 Task: Search one way flight ticket for 3 adults, 3 children in premium economy from Cedar Rapids: Eastern Iowa Airport to Gillette: Gillette Campbell County Airport on 5-1-2023. Choice of flights is Sun country airlines. Number of bags: 9 checked bags. Price is upto 89000. Outbound departure time preference is 22:15.
Action: Mouse moved to (248, 249)
Screenshot: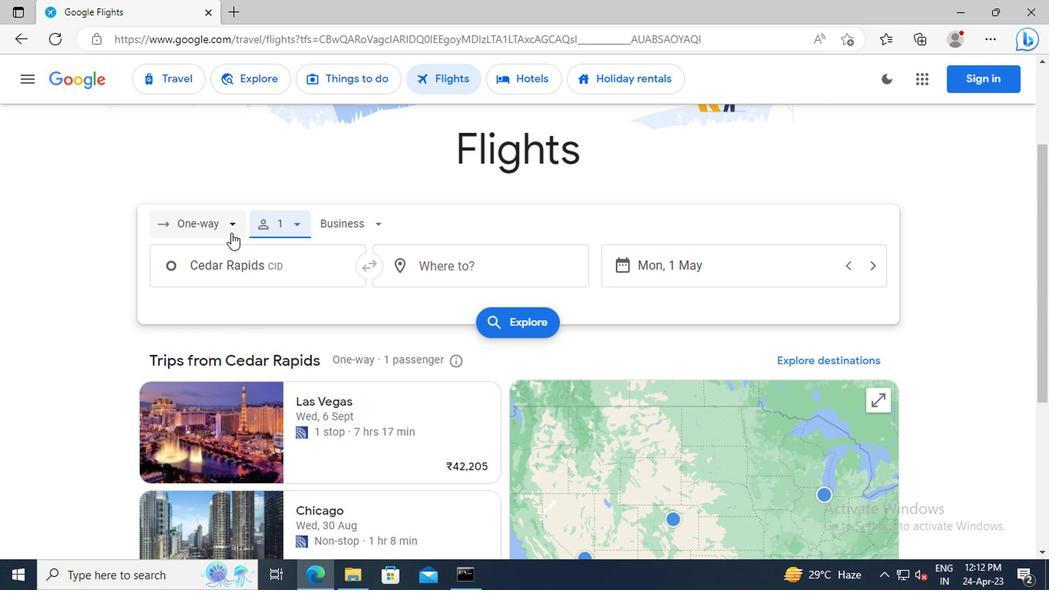 
Action: Mouse pressed left at (248, 249)
Screenshot: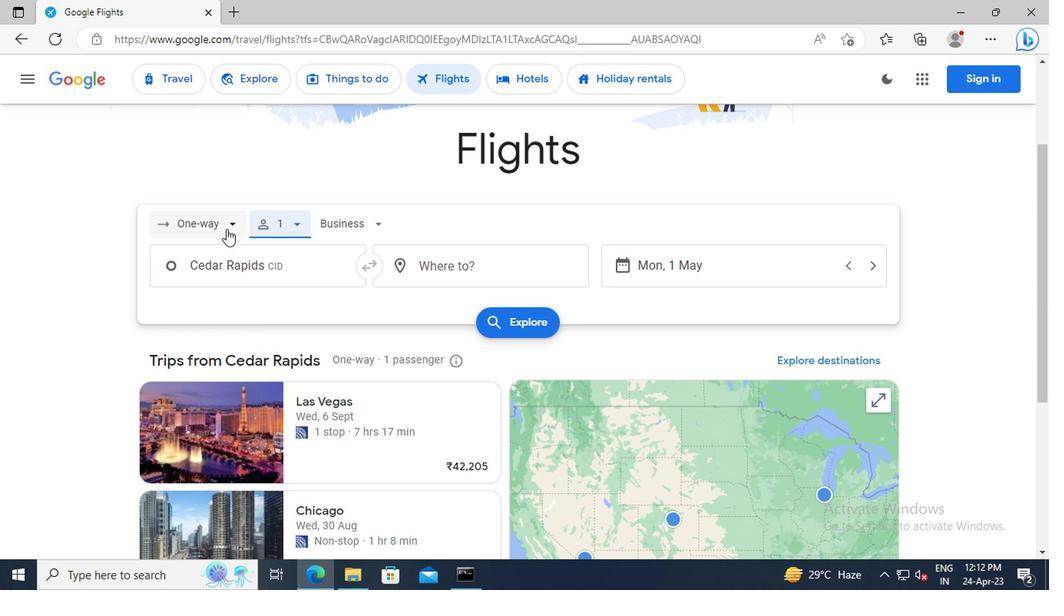 
Action: Mouse moved to (247, 296)
Screenshot: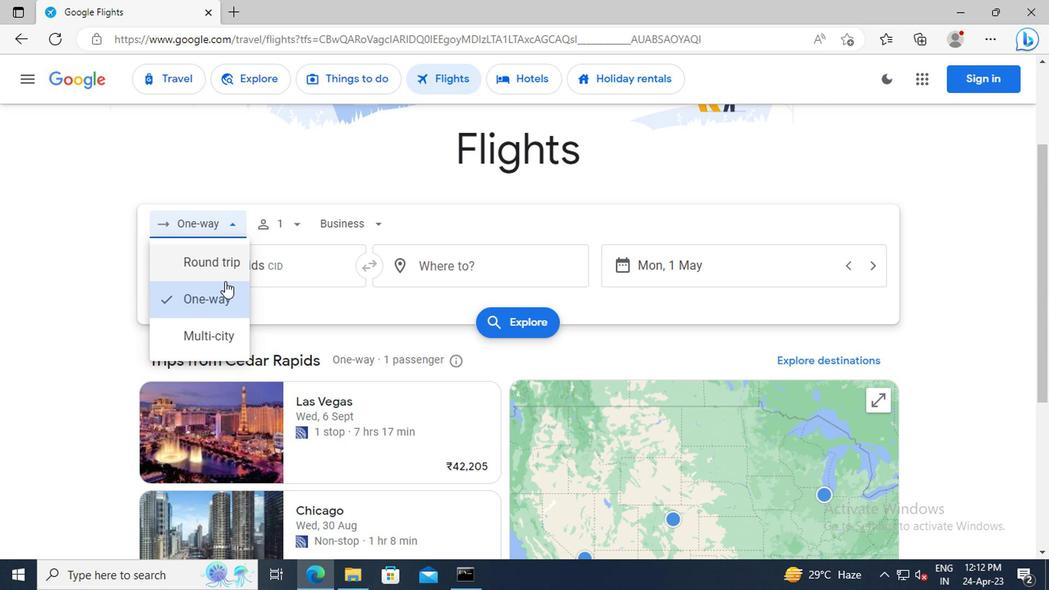 
Action: Mouse pressed left at (247, 296)
Screenshot: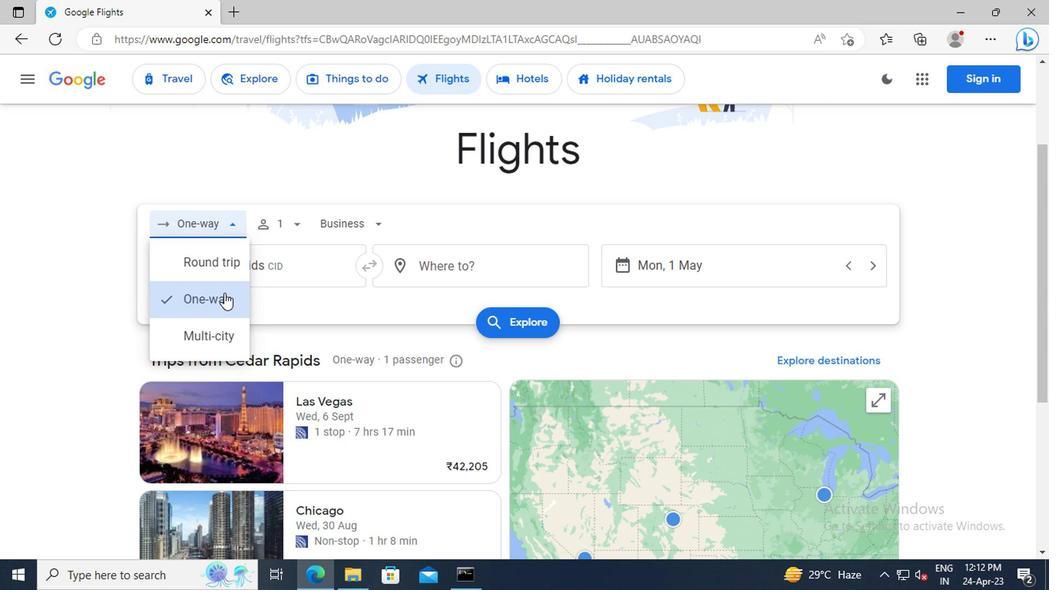 
Action: Mouse moved to (300, 249)
Screenshot: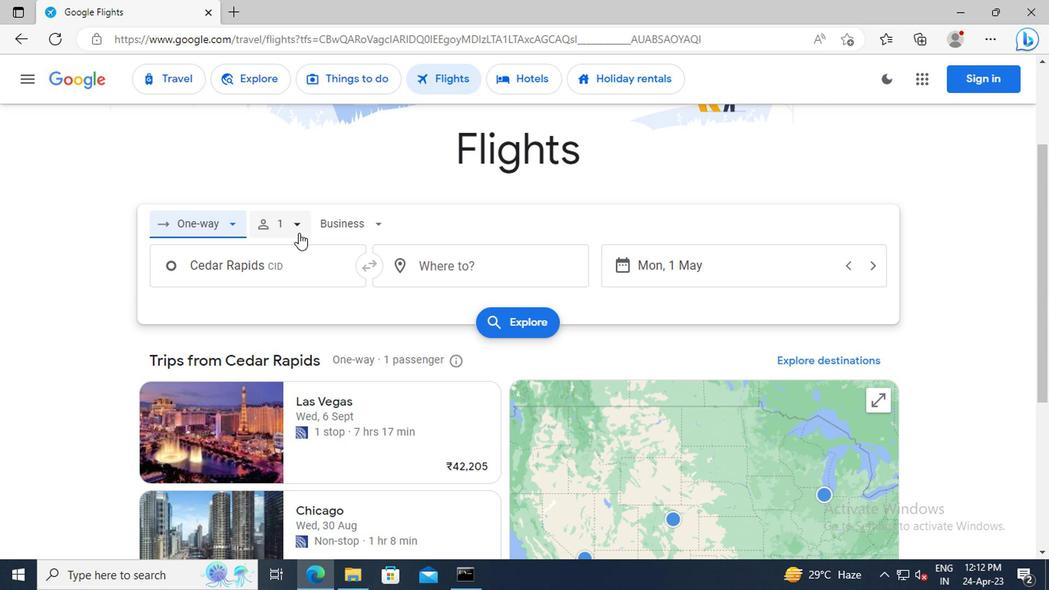 
Action: Mouse pressed left at (300, 249)
Screenshot: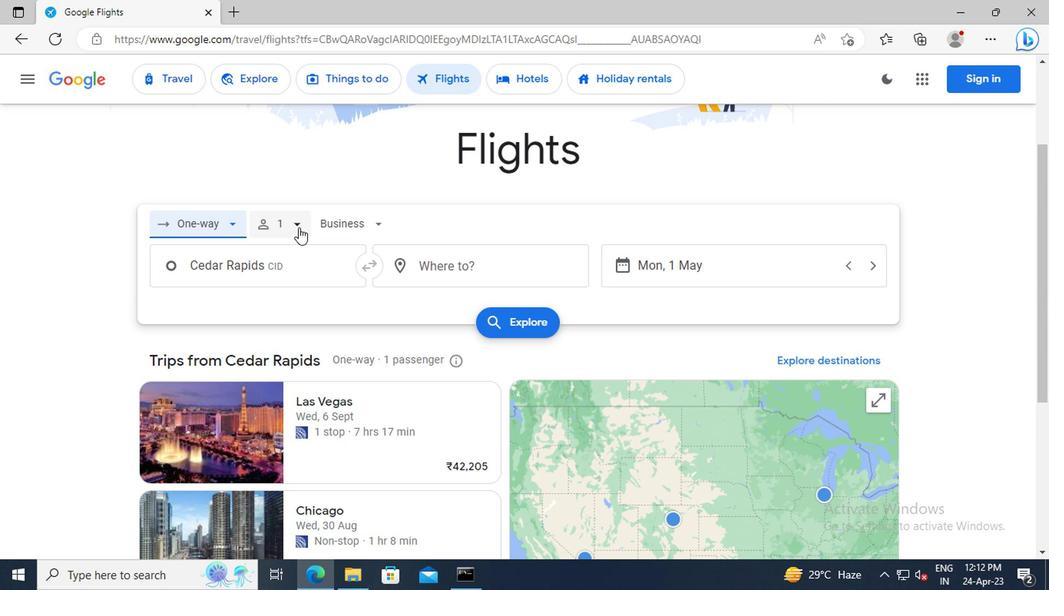 
Action: Mouse moved to (378, 272)
Screenshot: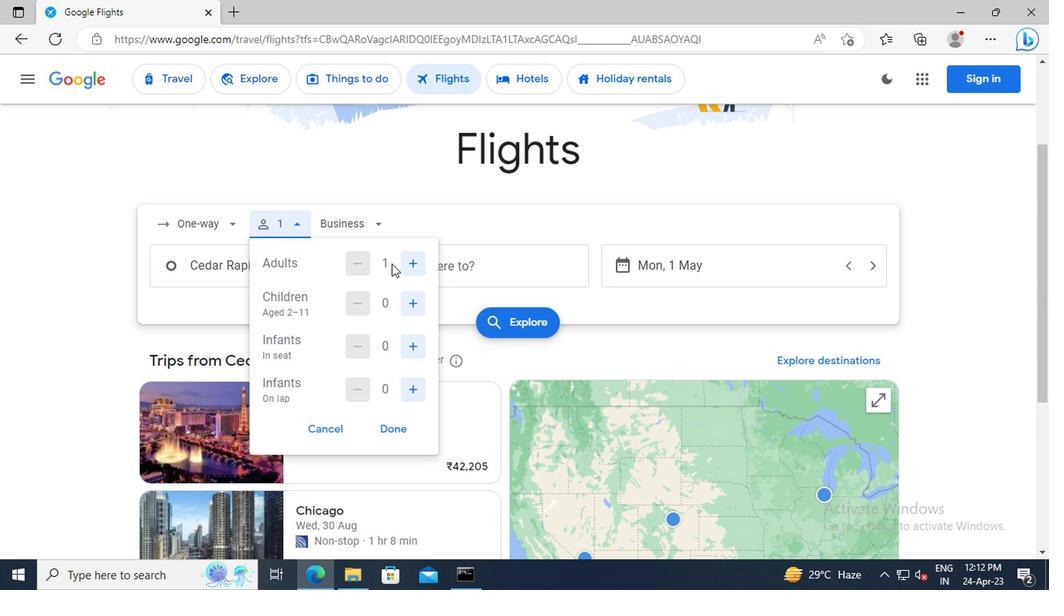 
Action: Mouse pressed left at (378, 272)
Screenshot: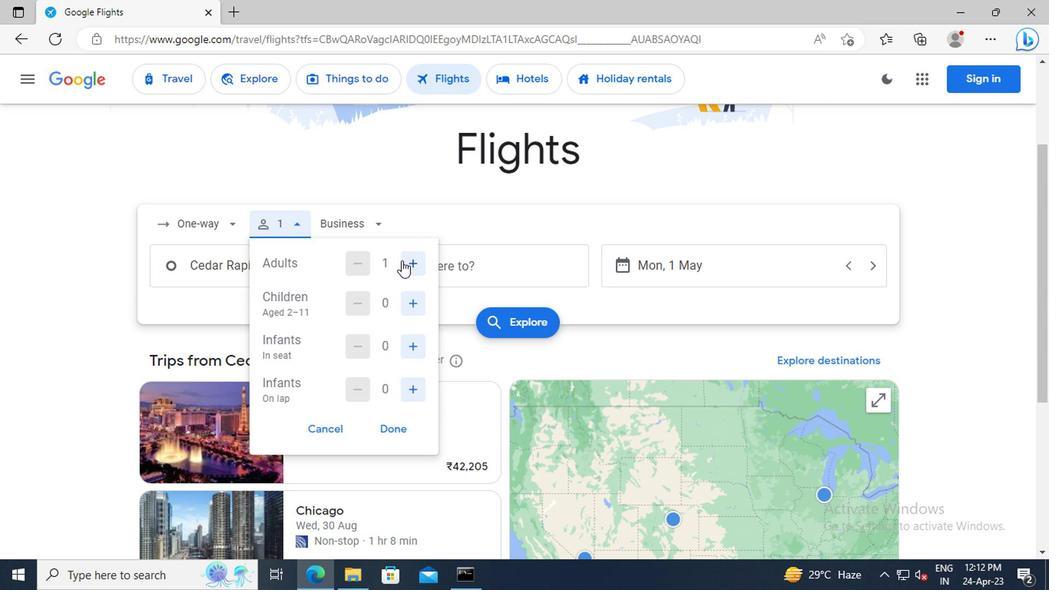 
Action: Mouse moved to (379, 272)
Screenshot: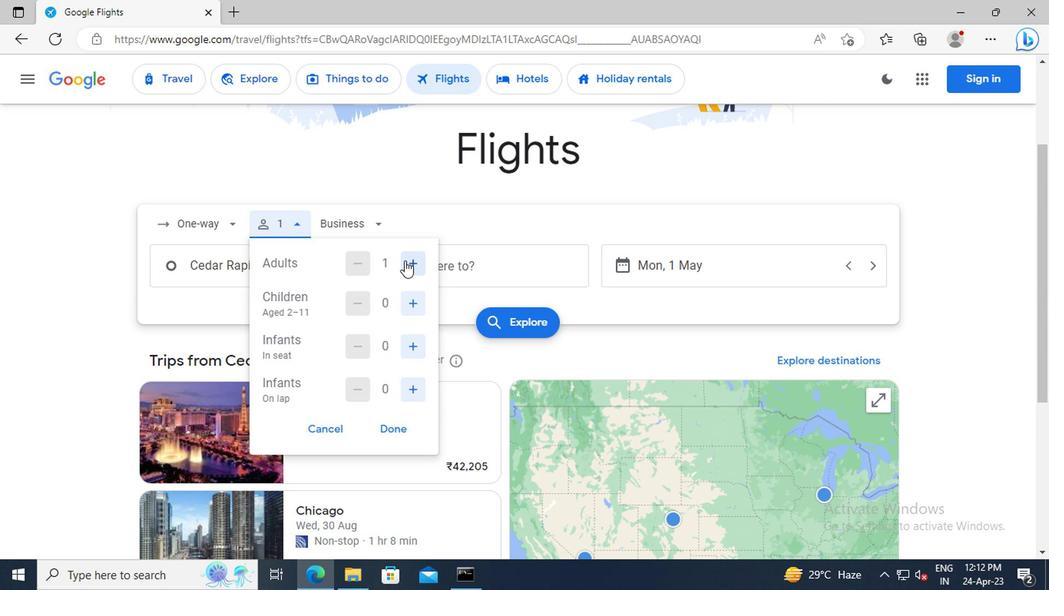 
Action: Mouse pressed left at (379, 272)
Screenshot: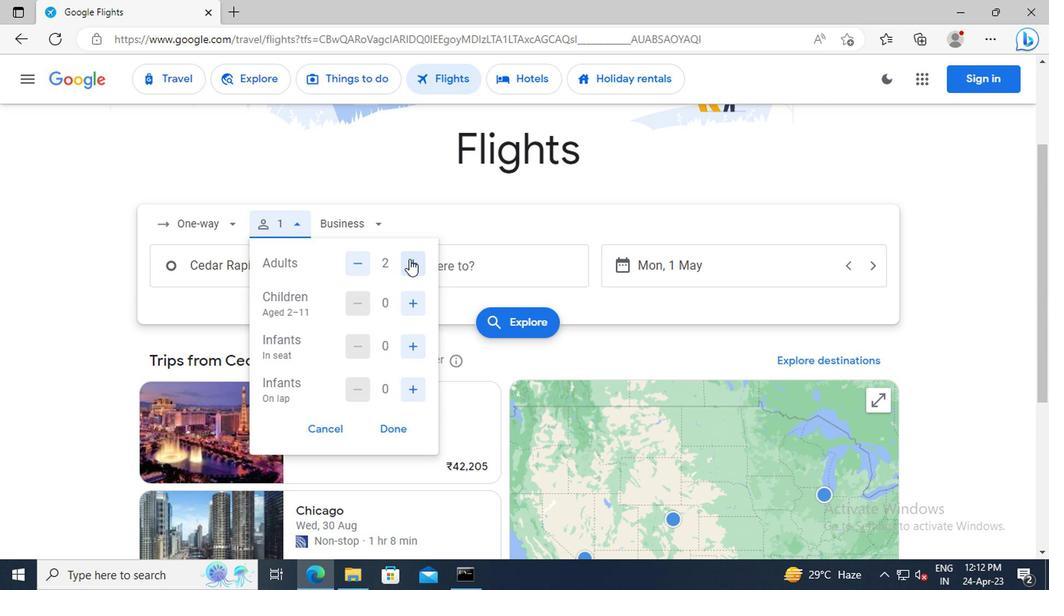 
Action: Mouse moved to (381, 302)
Screenshot: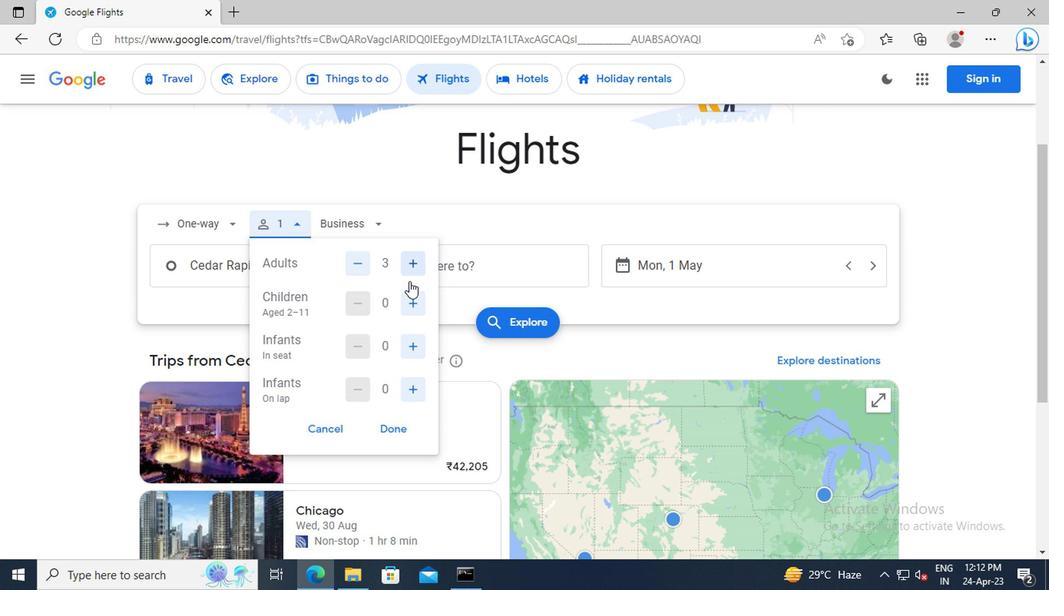 
Action: Mouse pressed left at (381, 302)
Screenshot: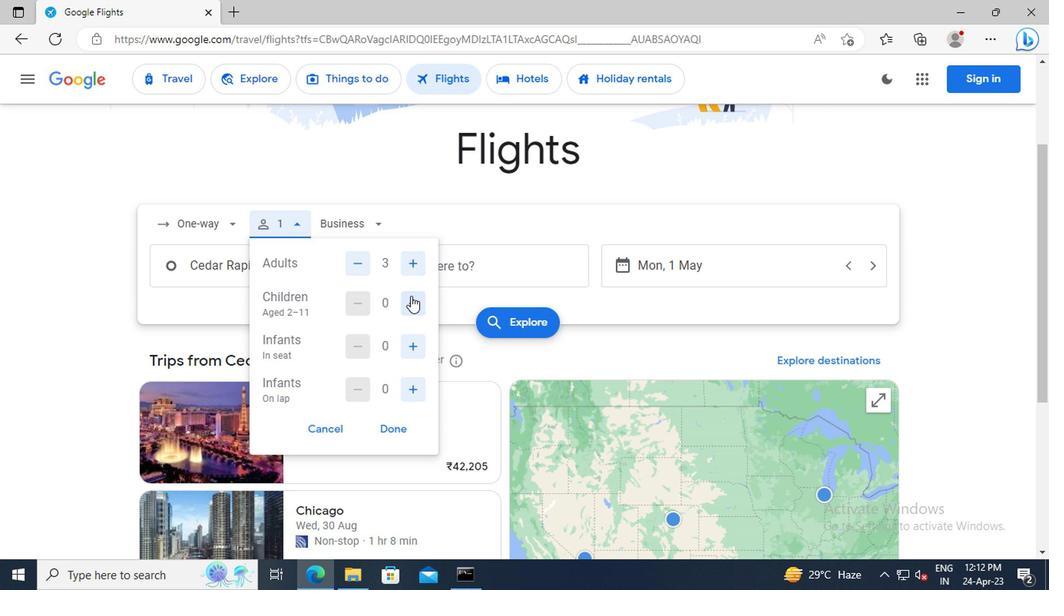 
Action: Mouse pressed left at (381, 302)
Screenshot: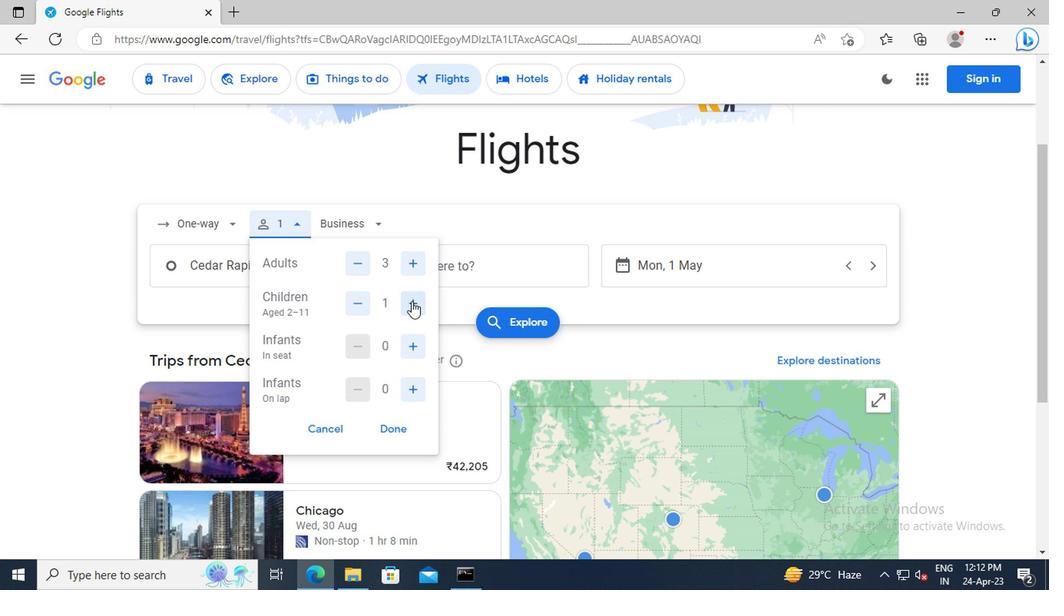 
Action: Mouse pressed left at (381, 302)
Screenshot: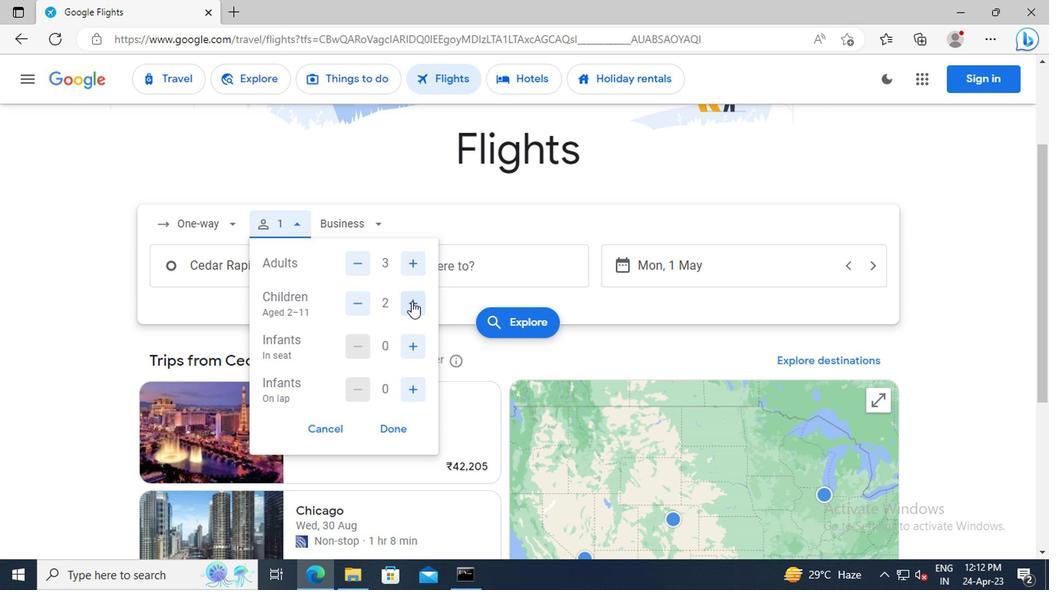 
Action: Mouse moved to (370, 394)
Screenshot: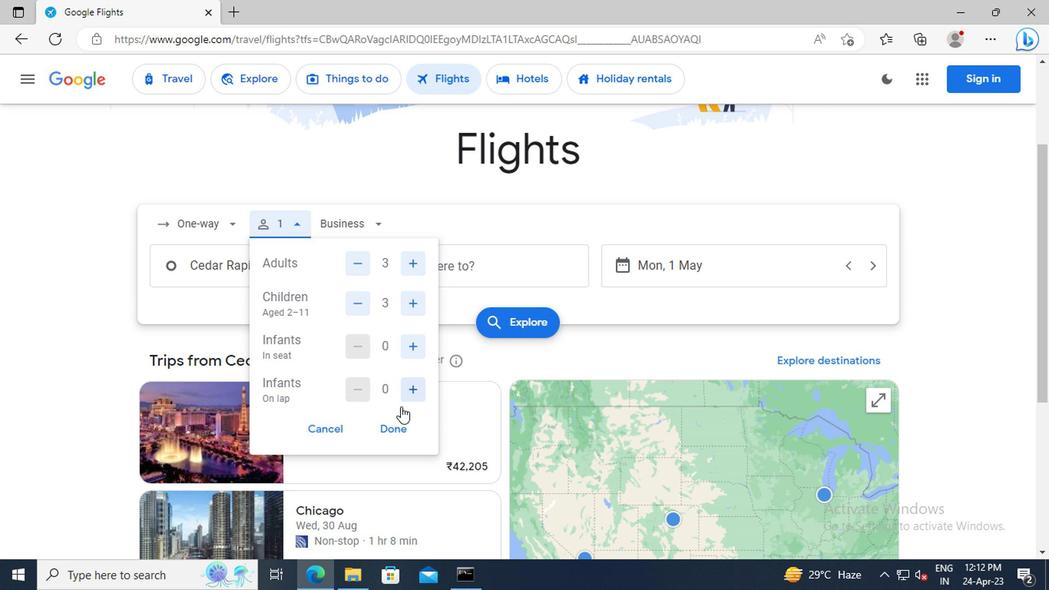 
Action: Mouse pressed left at (370, 394)
Screenshot: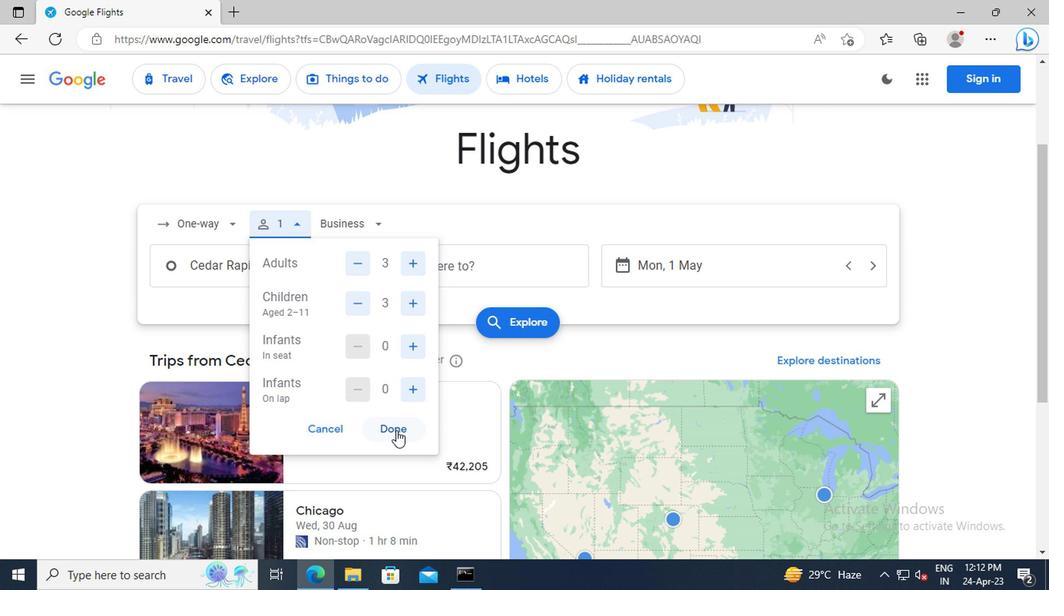 
Action: Mouse moved to (332, 248)
Screenshot: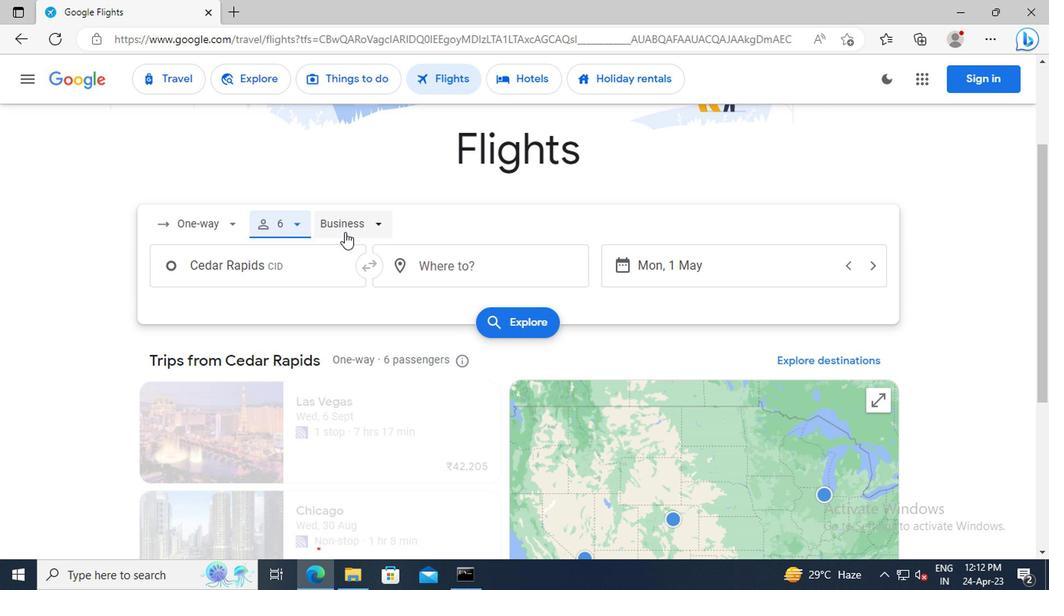 
Action: Mouse pressed left at (332, 248)
Screenshot: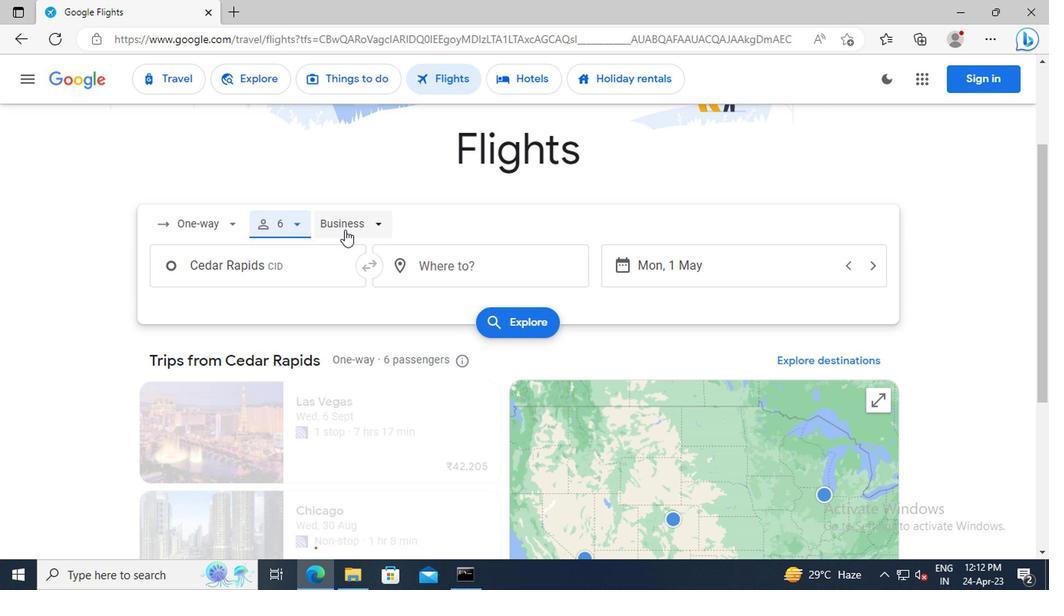 
Action: Mouse moved to (369, 304)
Screenshot: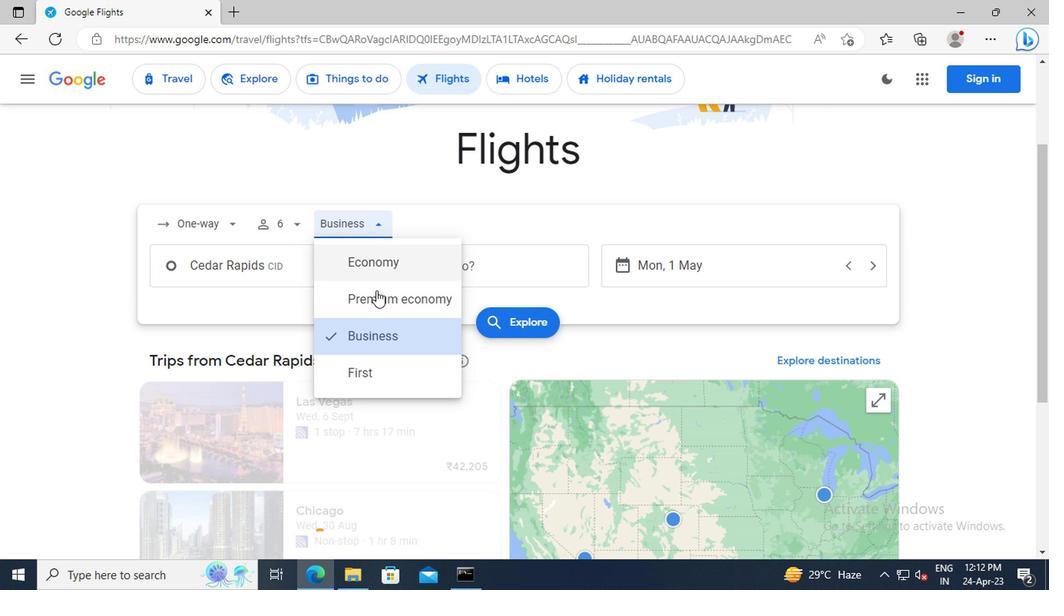 
Action: Mouse pressed left at (369, 304)
Screenshot: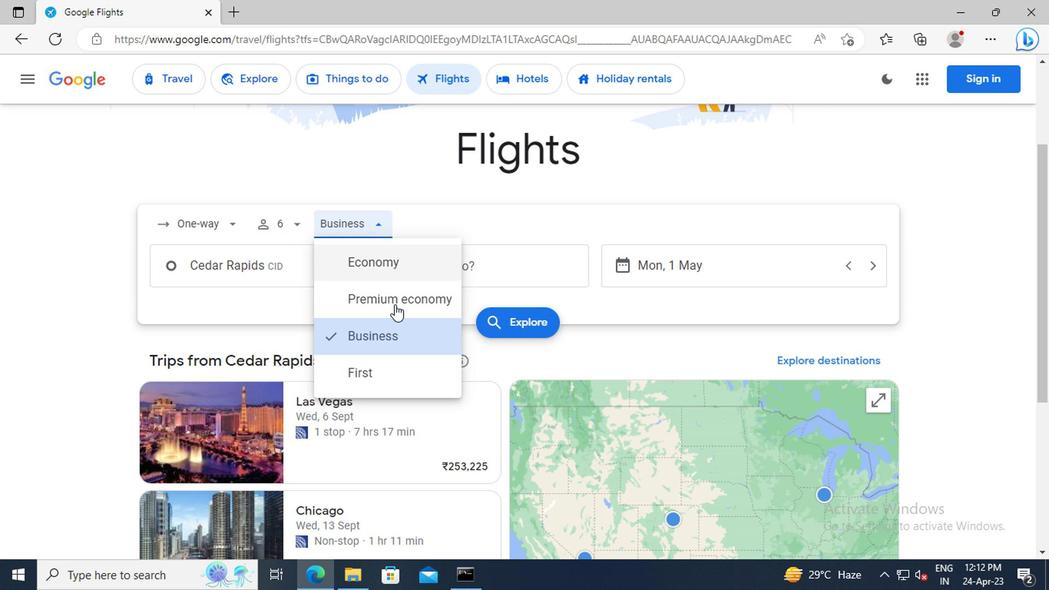 
Action: Mouse moved to (298, 278)
Screenshot: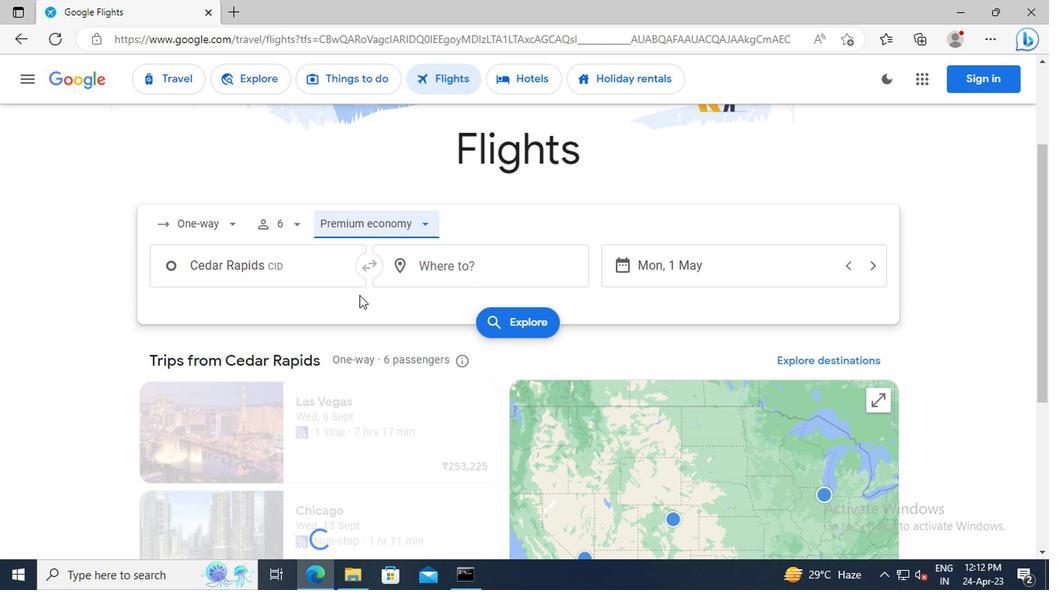 
Action: Mouse pressed left at (298, 278)
Screenshot: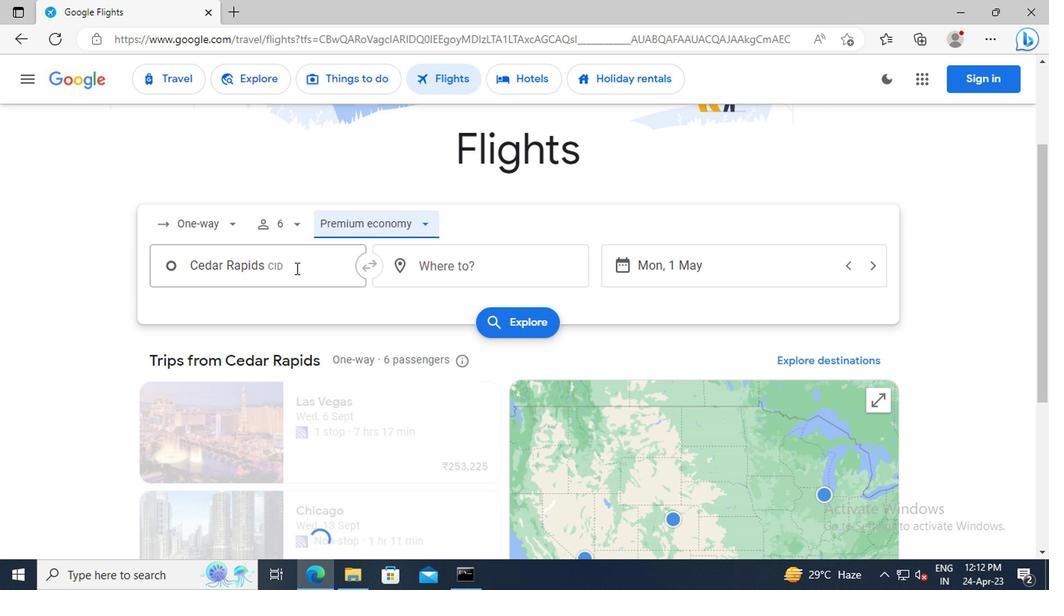 
Action: Key pressed <Key.shift>CEDAR<Key.space><Key.shift>RAPIDS
Screenshot: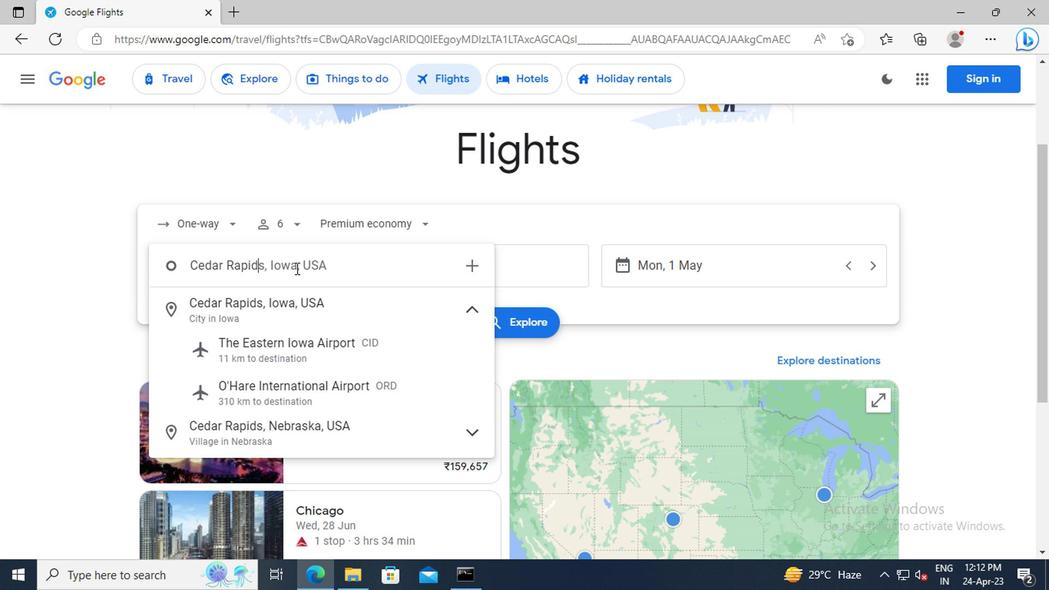 
Action: Mouse moved to (308, 331)
Screenshot: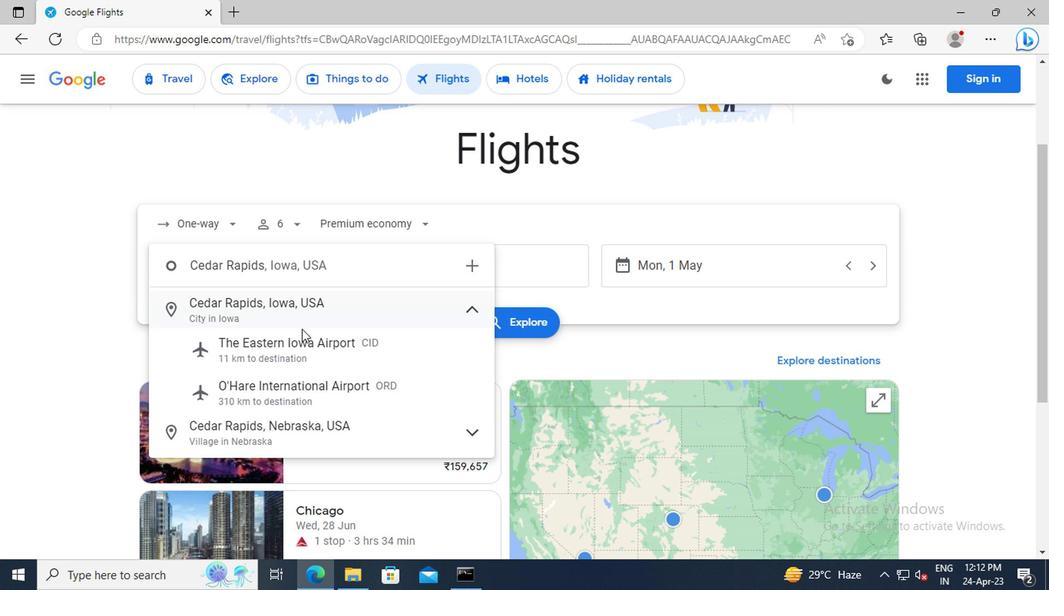 
Action: Mouse pressed left at (308, 331)
Screenshot: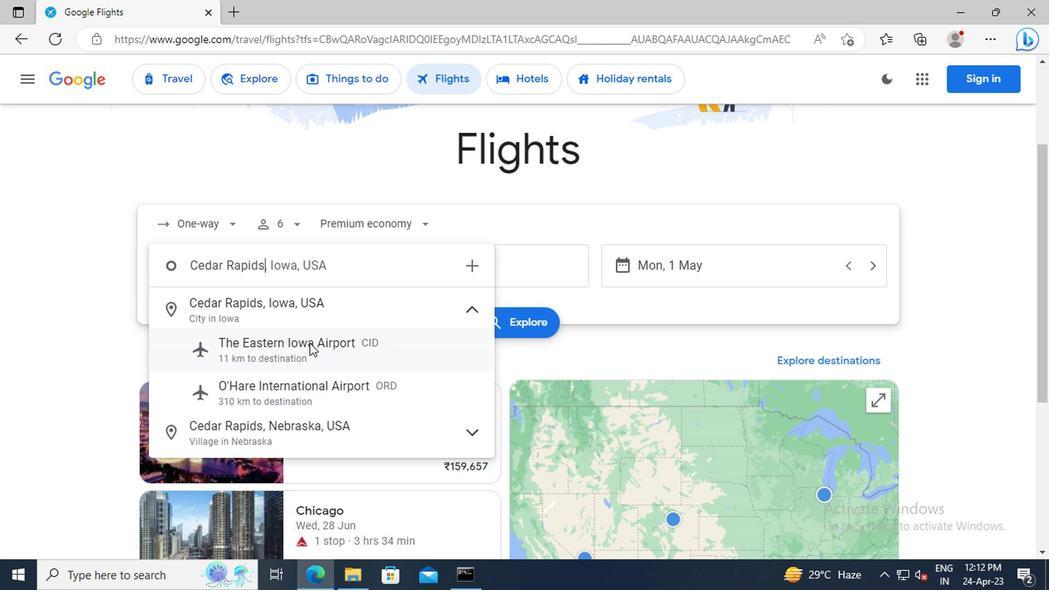 
Action: Mouse moved to (442, 281)
Screenshot: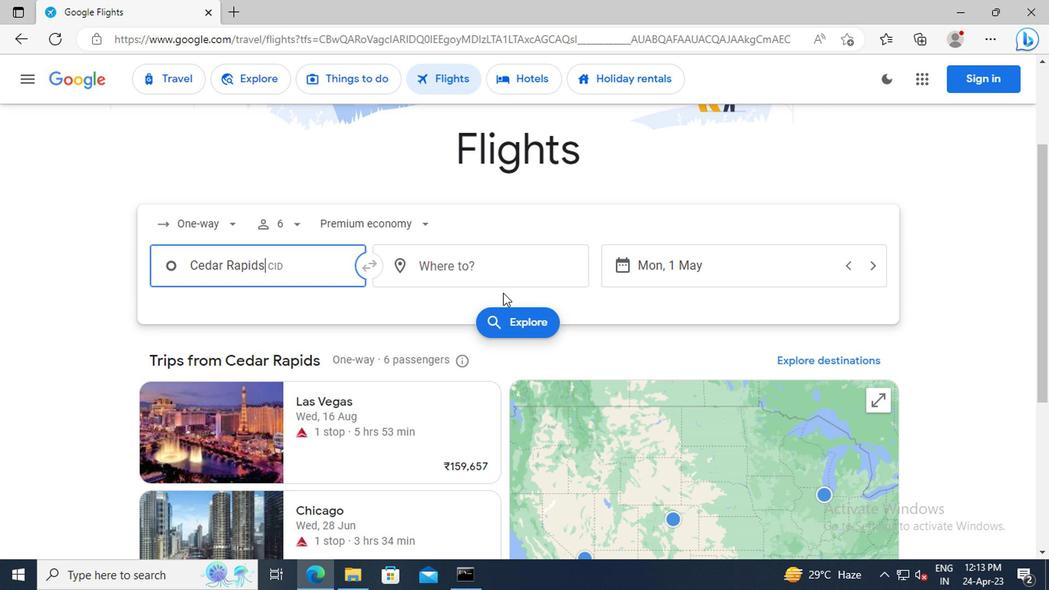 
Action: Mouse pressed left at (442, 281)
Screenshot: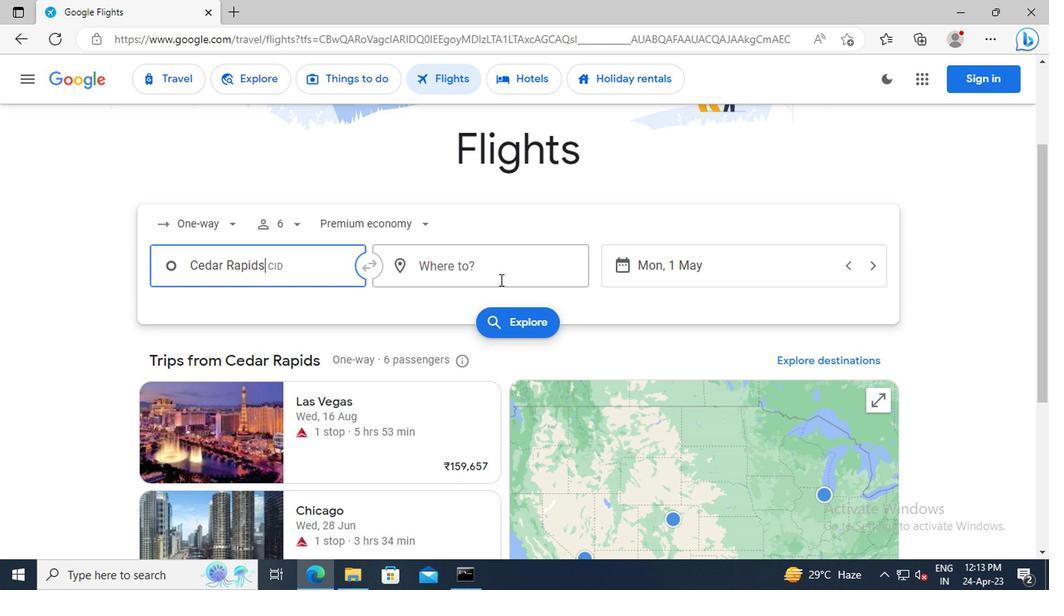 
Action: Key pressed <Key.shift>GILLETTE
Screenshot: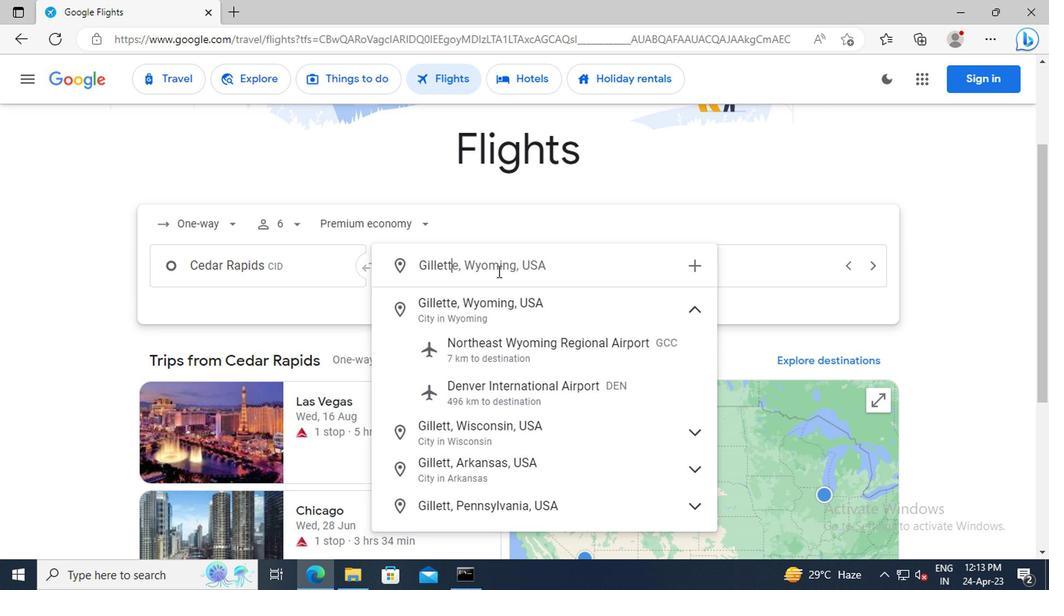 
Action: Mouse moved to (466, 336)
Screenshot: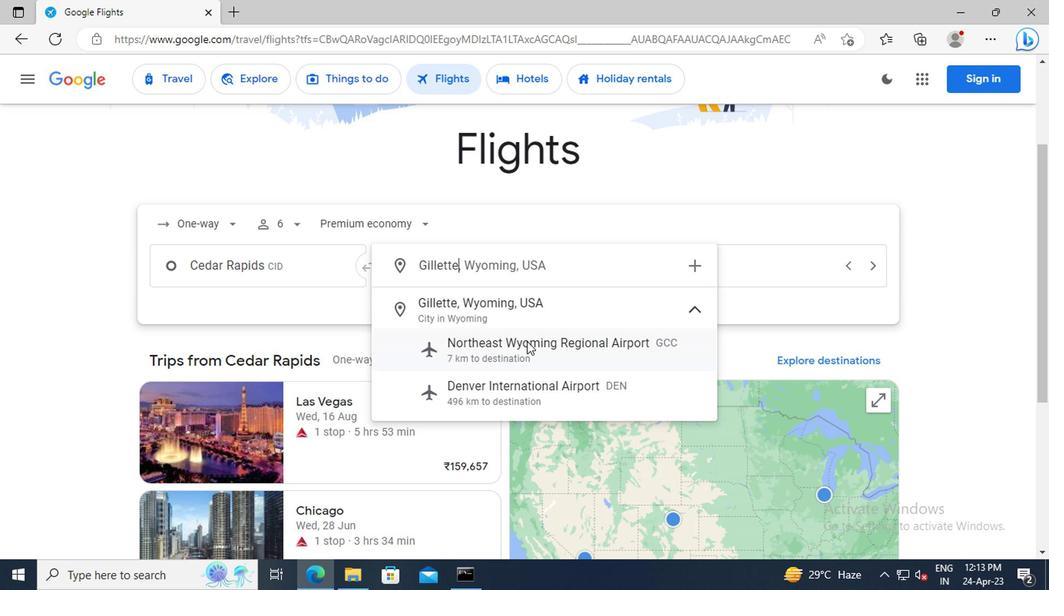 
Action: Mouse pressed left at (466, 336)
Screenshot: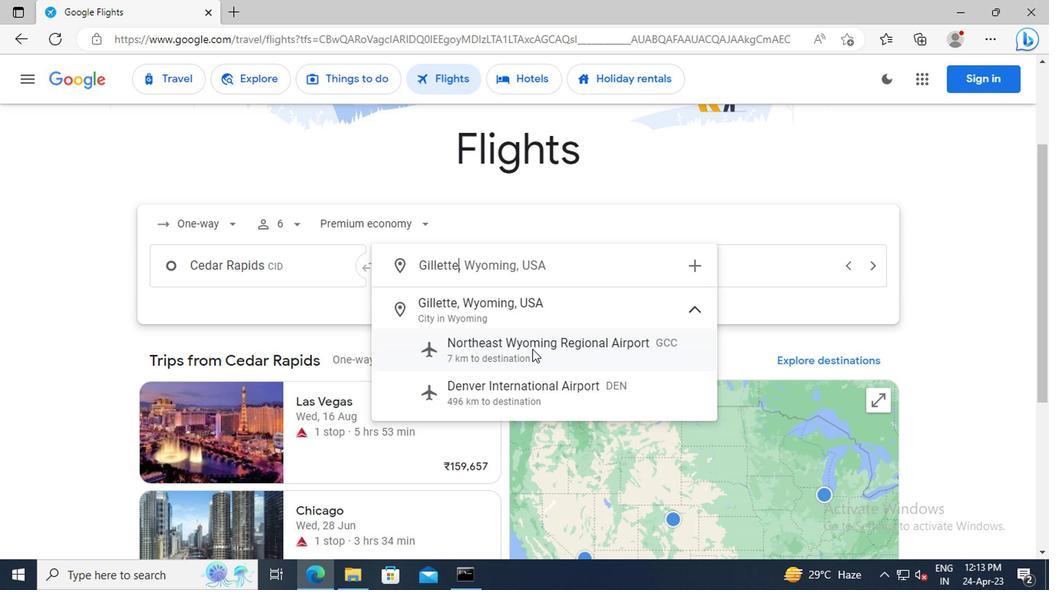 
Action: Mouse moved to (580, 287)
Screenshot: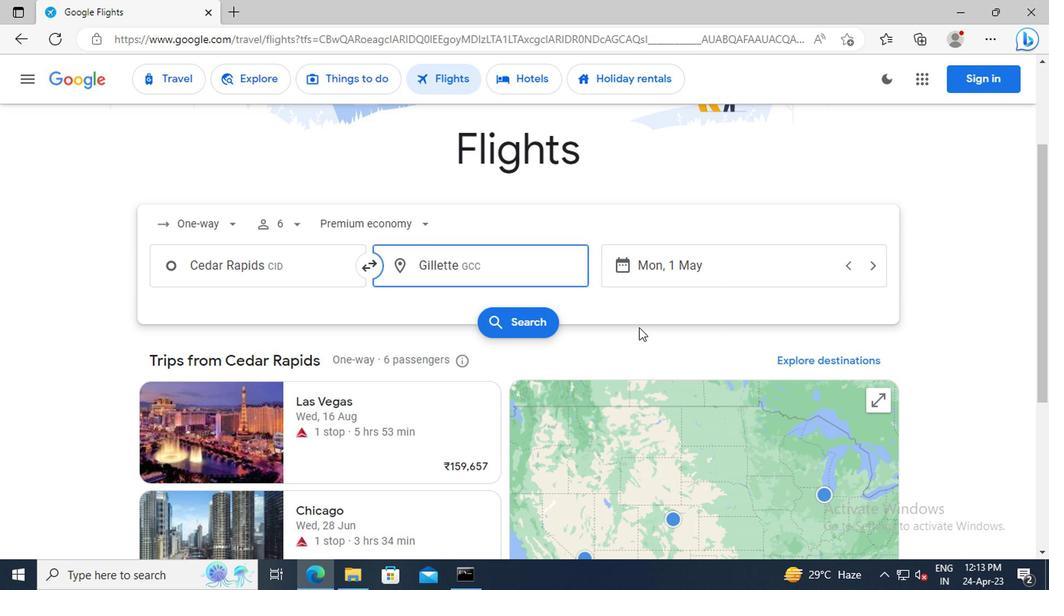 
Action: Mouse pressed left at (580, 287)
Screenshot: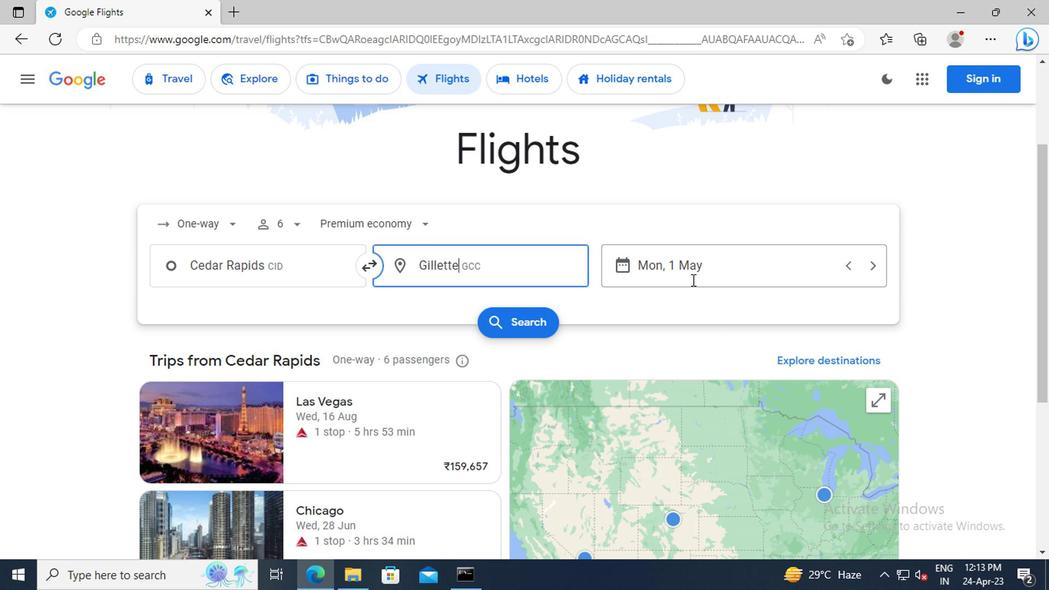 
Action: Mouse moved to (575, 289)
Screenshot: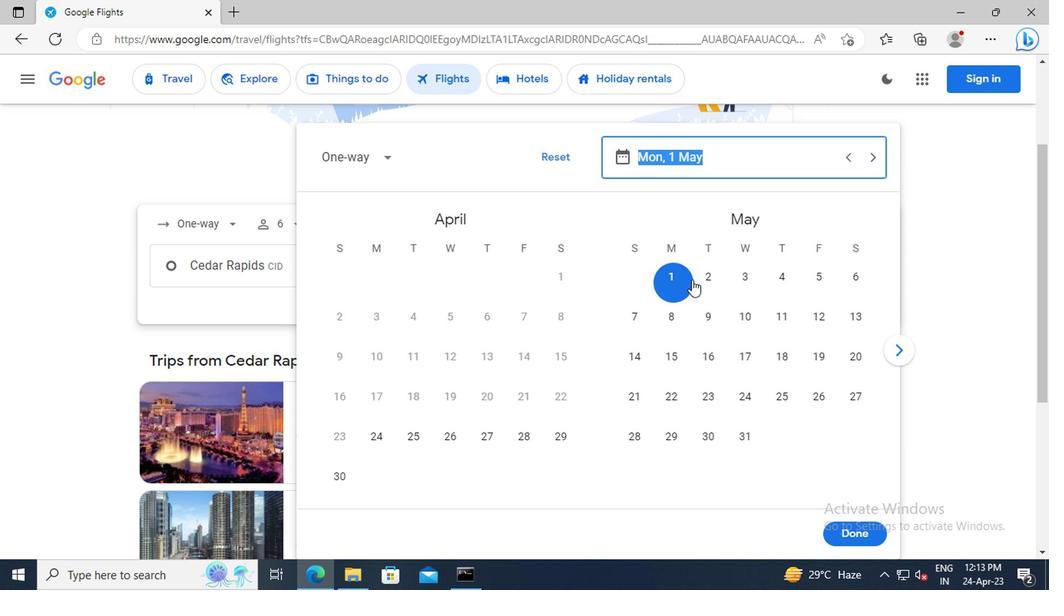 
Action: Key pressed 1<Key.space>MAY<Key.enter>
Screenshot: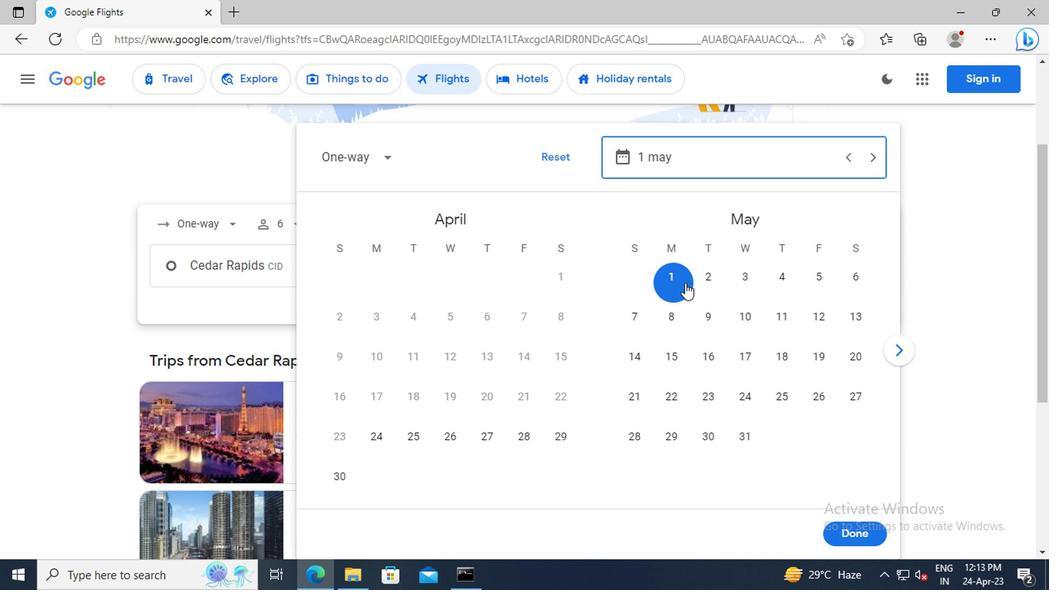 
Action: Mouse moved to (692, 467)
Screenshot: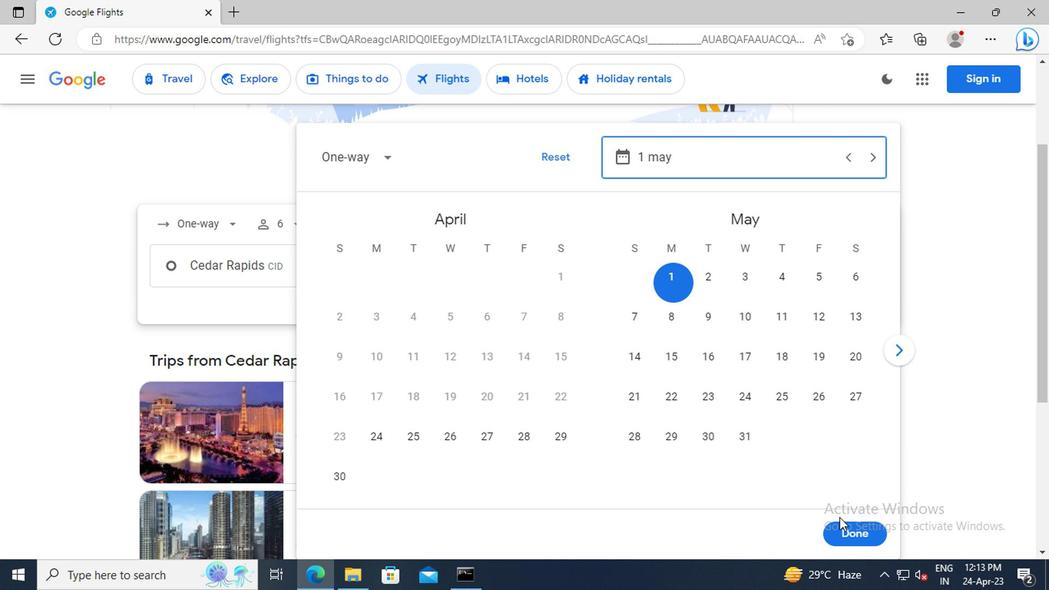 
Action: Mouse pressed left at (692, 467)
Screenshot: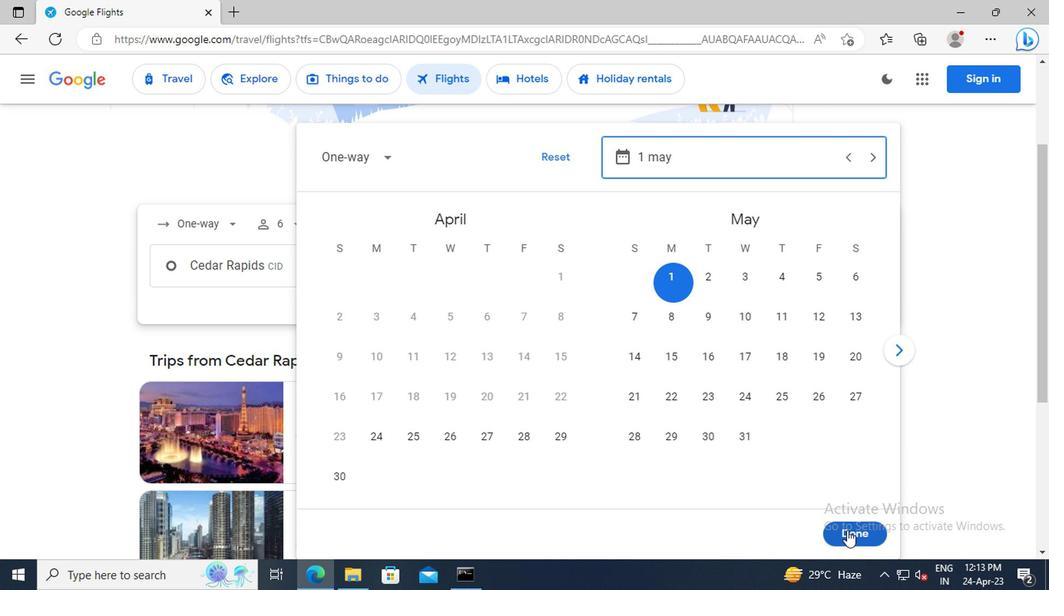 
Action: Mouse moved to (453, 316)
Screenshot: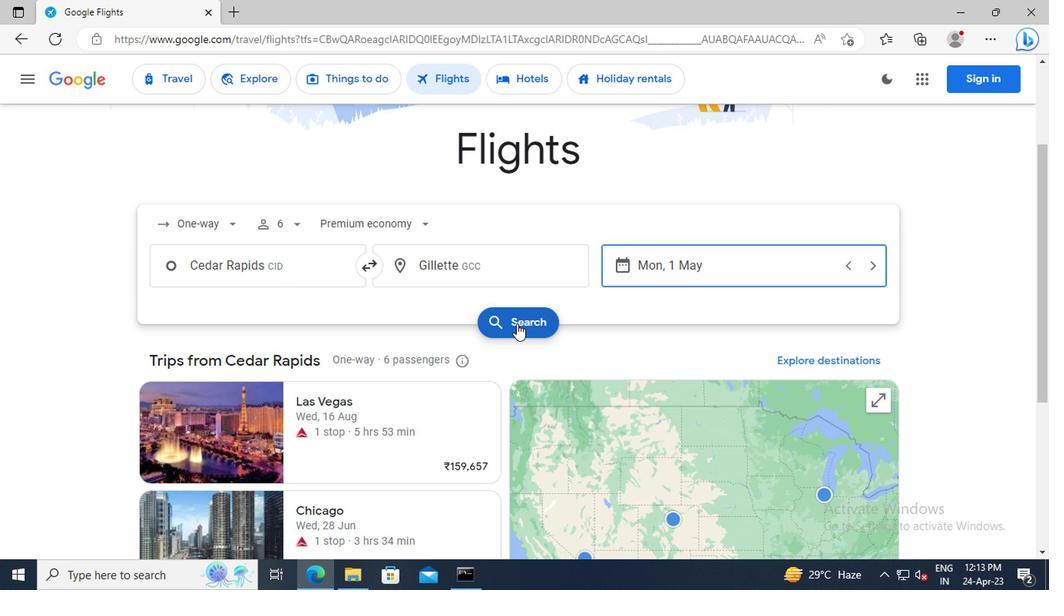 
Action: Mouse pressed left at (453, 316)
Screenshot: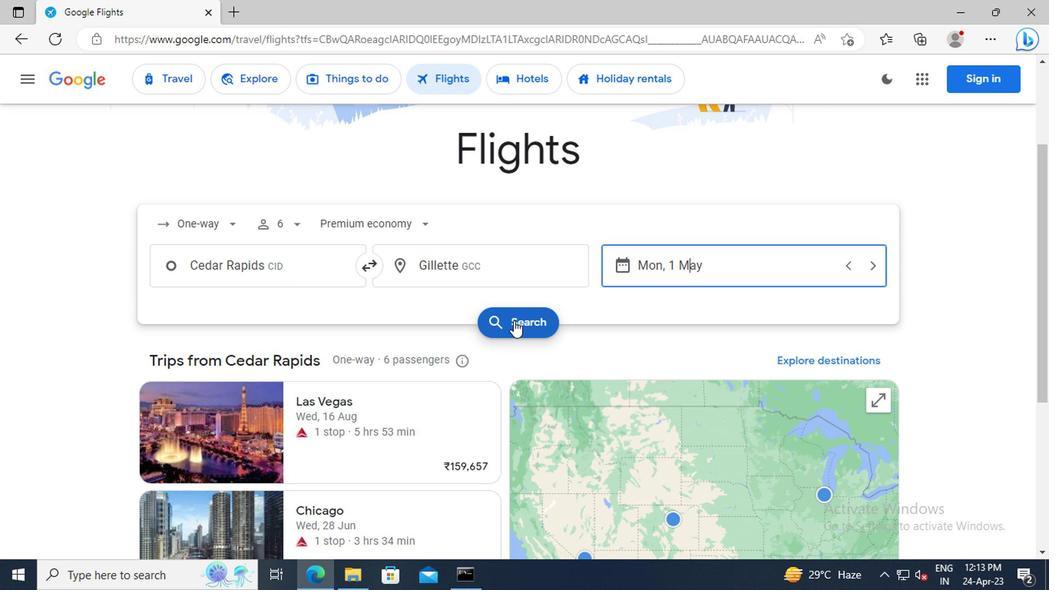 
Action: Mouse moved to (220, 248)
Screenshot: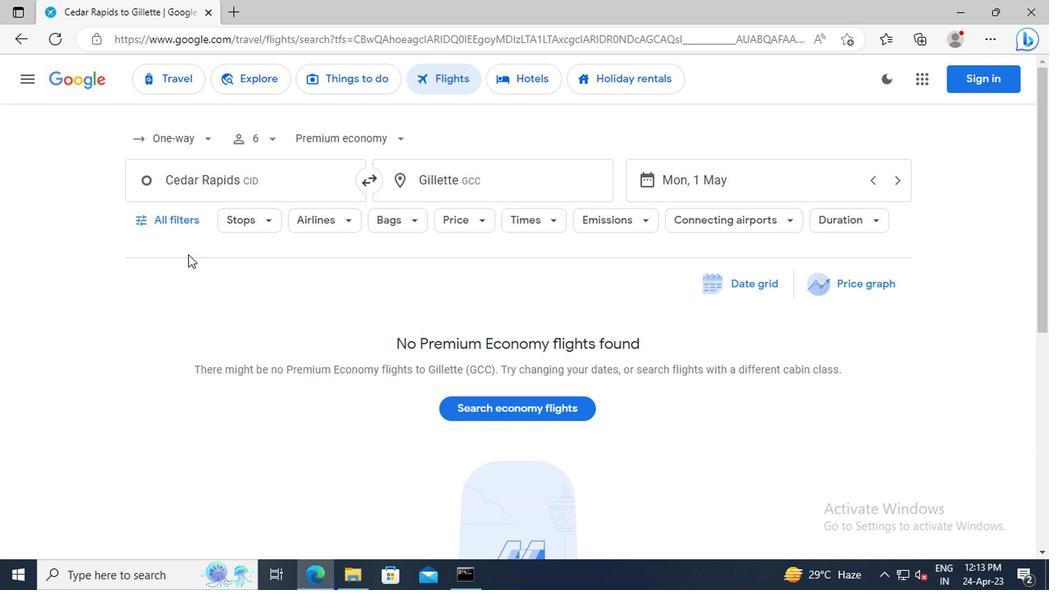 
Action: Mouse pressed left at (220, 248)
Screenshot: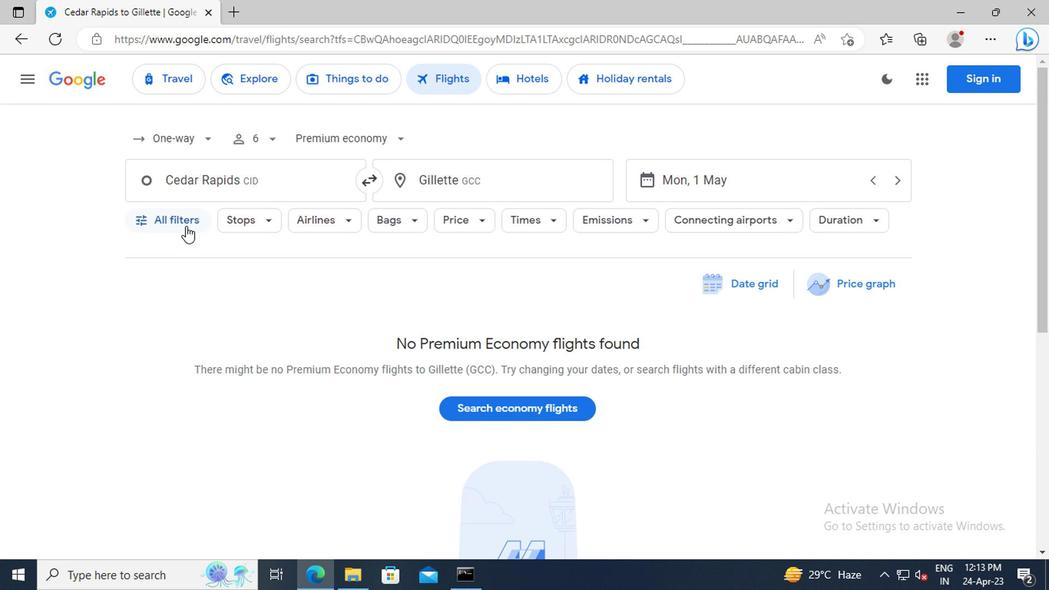 
Action: Mouse moved to (296, 331)
Screenshot: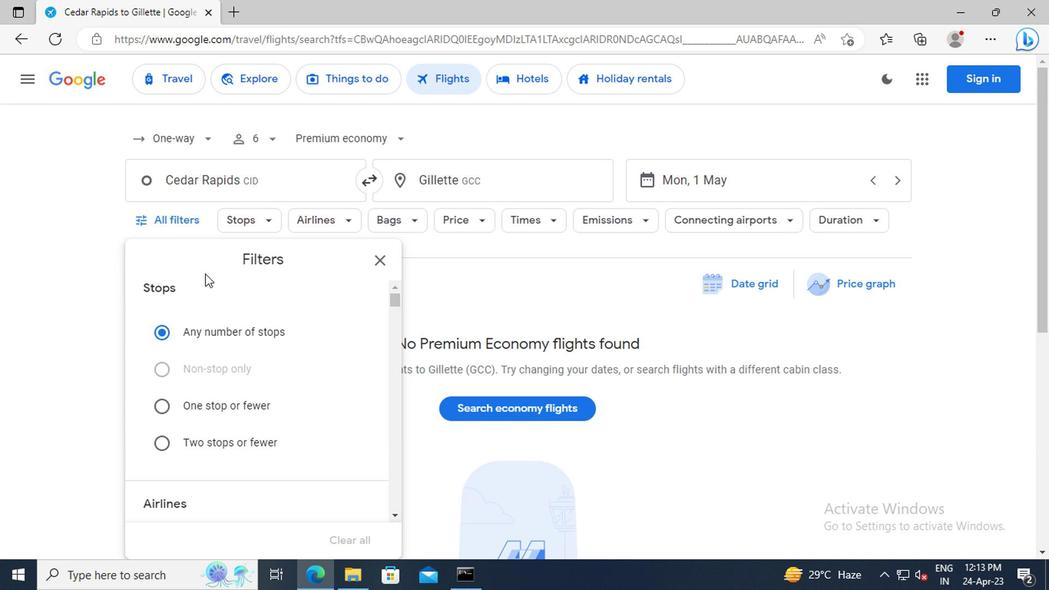 
Action: Mouse scrolled (296, 330) with delta (0, 0)
Screenshot: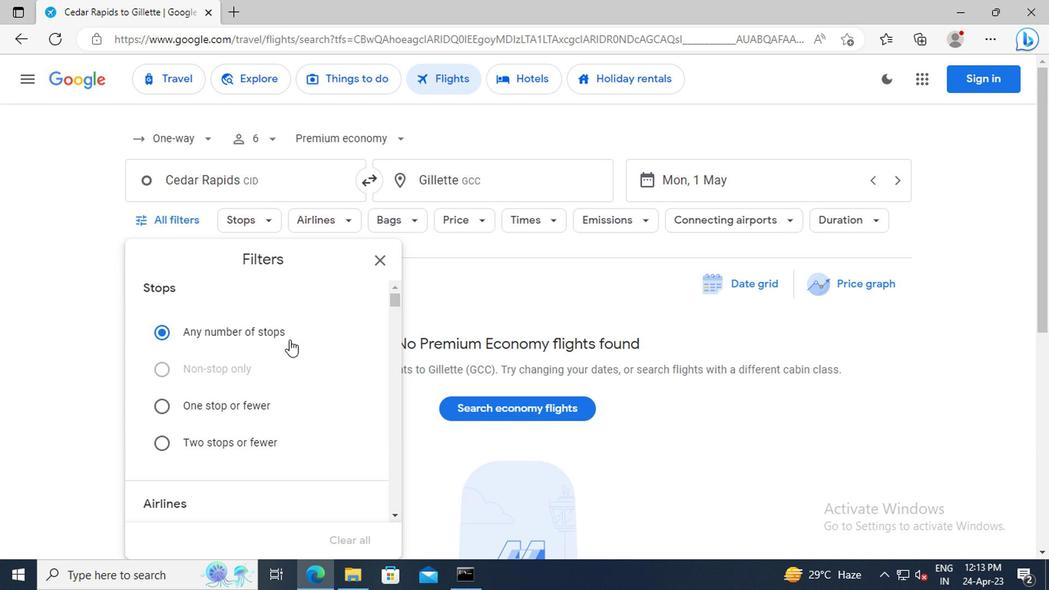 
Action: Mouse scrolled (296, 330) with delta (0, 0)
Screenshot: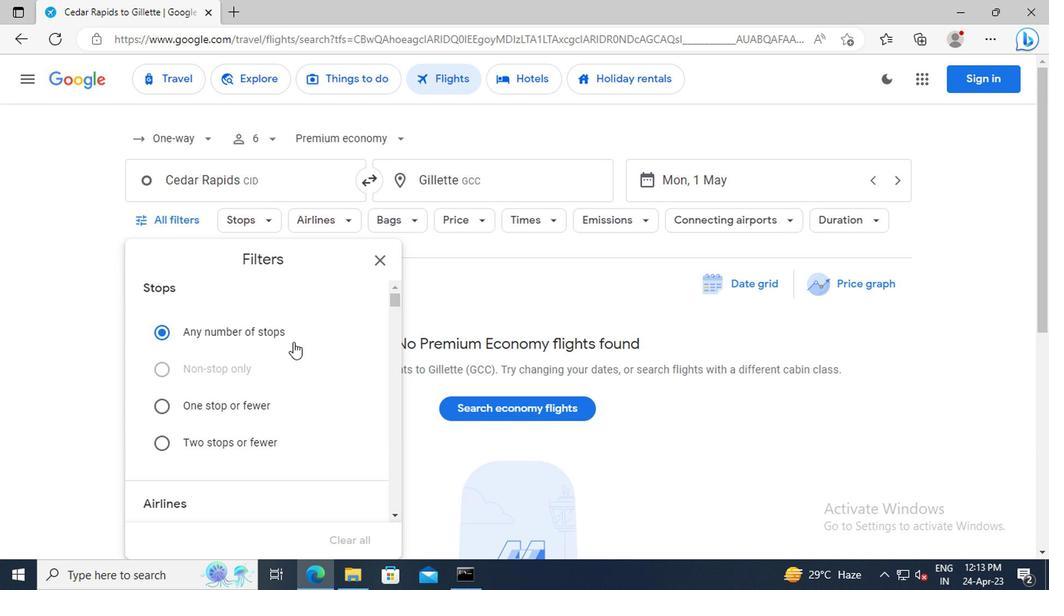 
Action: Mouse scrolled (296, 330) with delta (0, 0)
Screenshot: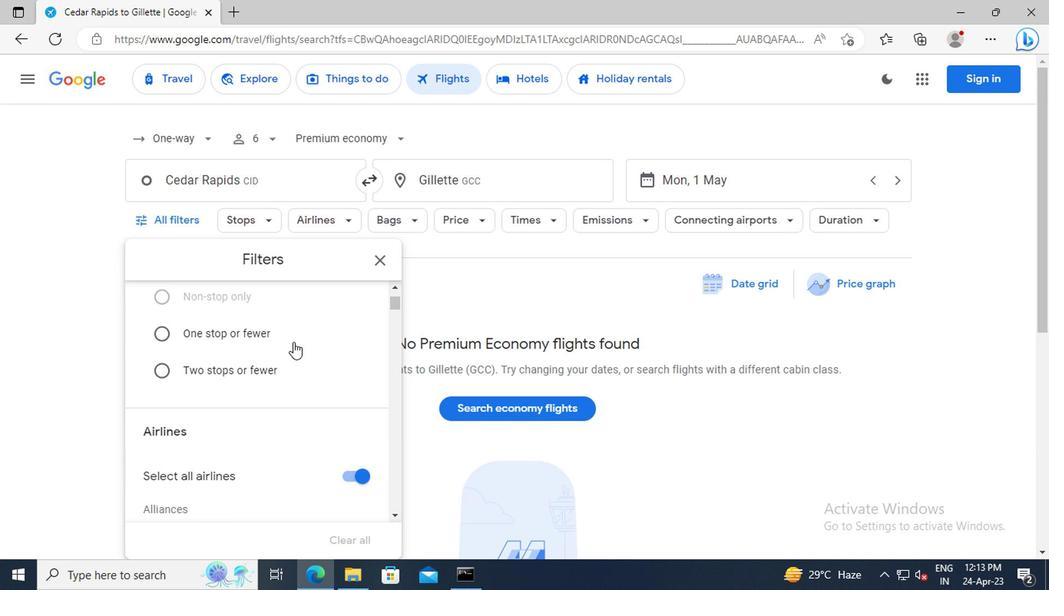 
Action: Mouse moved to (335, 400)
Screenshot: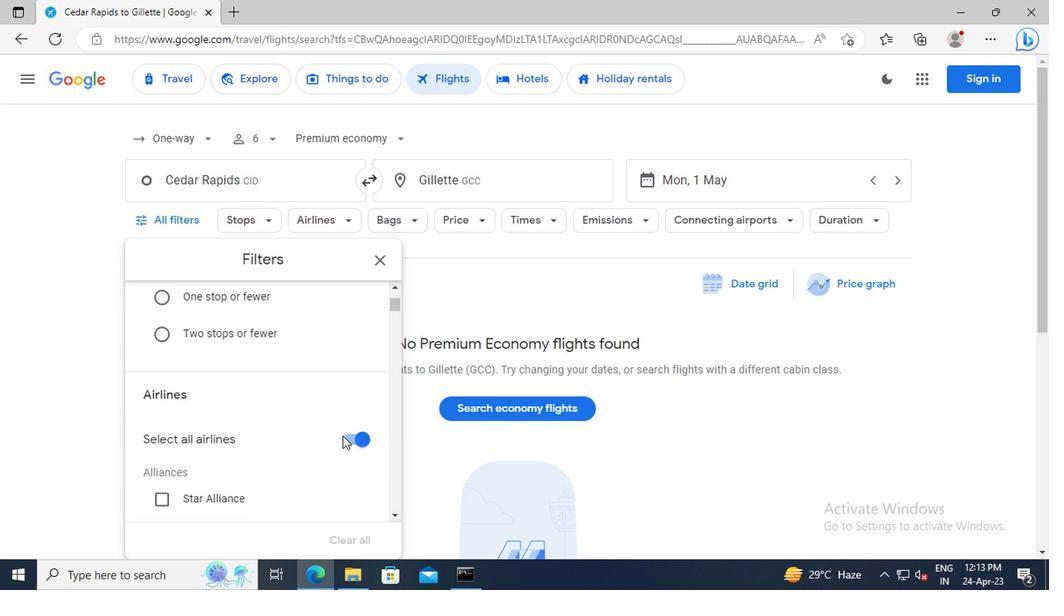 
Action: Mouse pressed left at (335, 400)
Screenshot: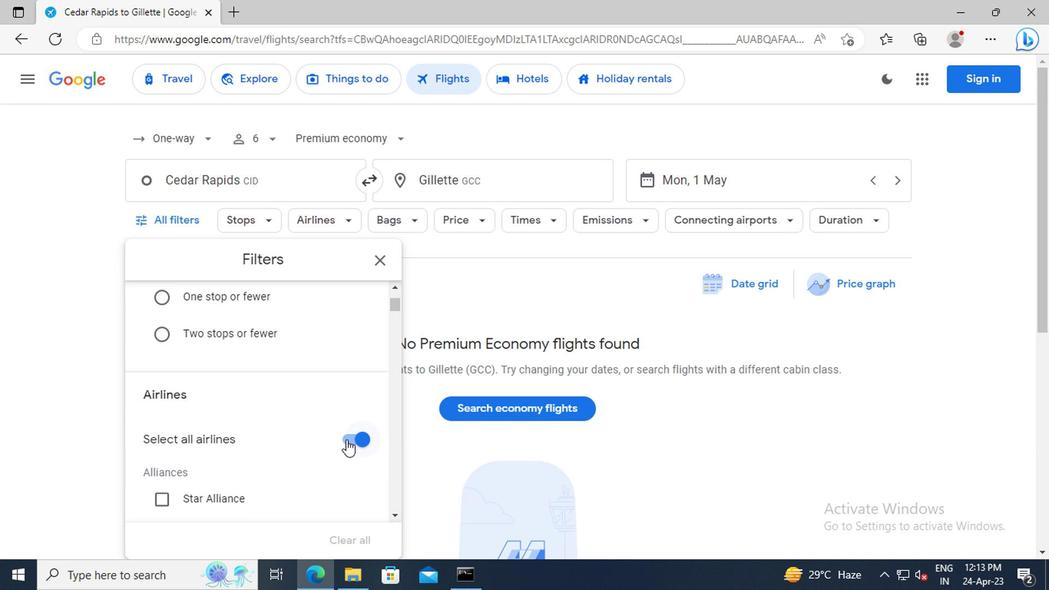 
Action: Mouse moved to (311, 386)
Screenshot: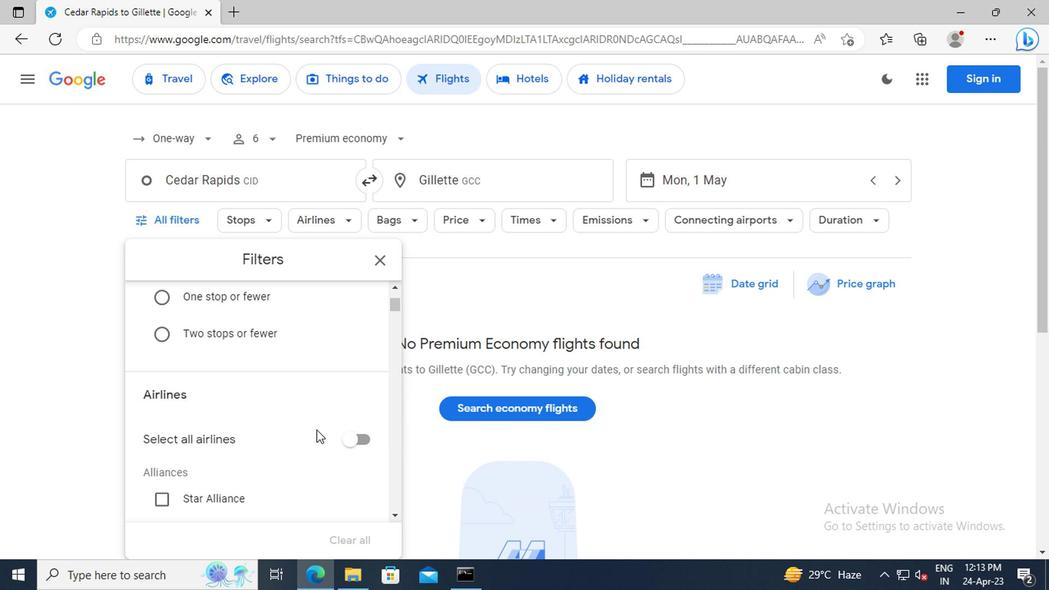
Action: Mouse scrolled (311, 385) with delta (0, 0)
Screenshot: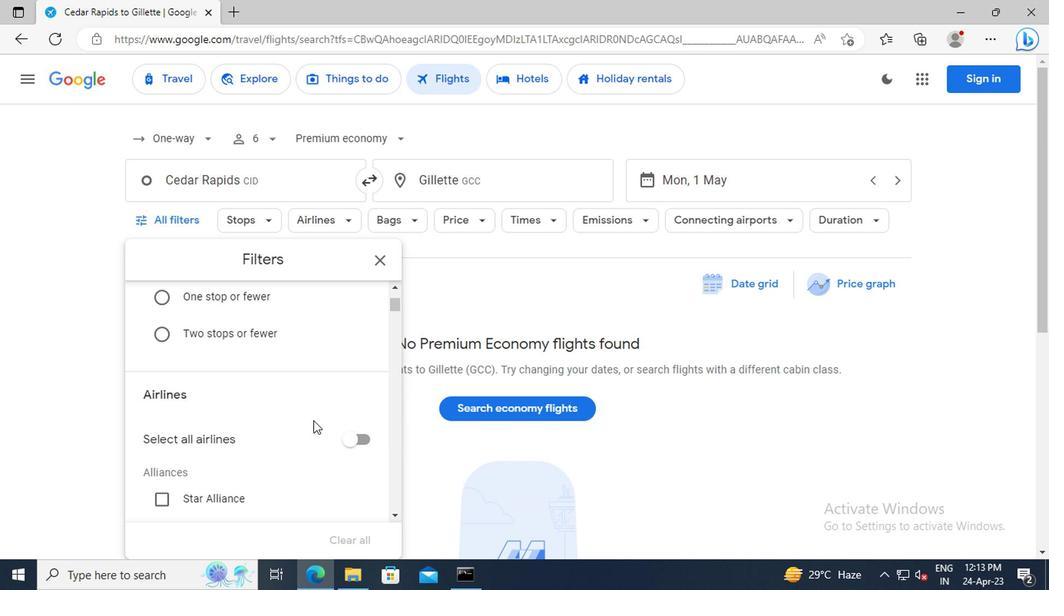
Action: Mouse scrolled (311, 385) with delta (0, 0)
Screenshot: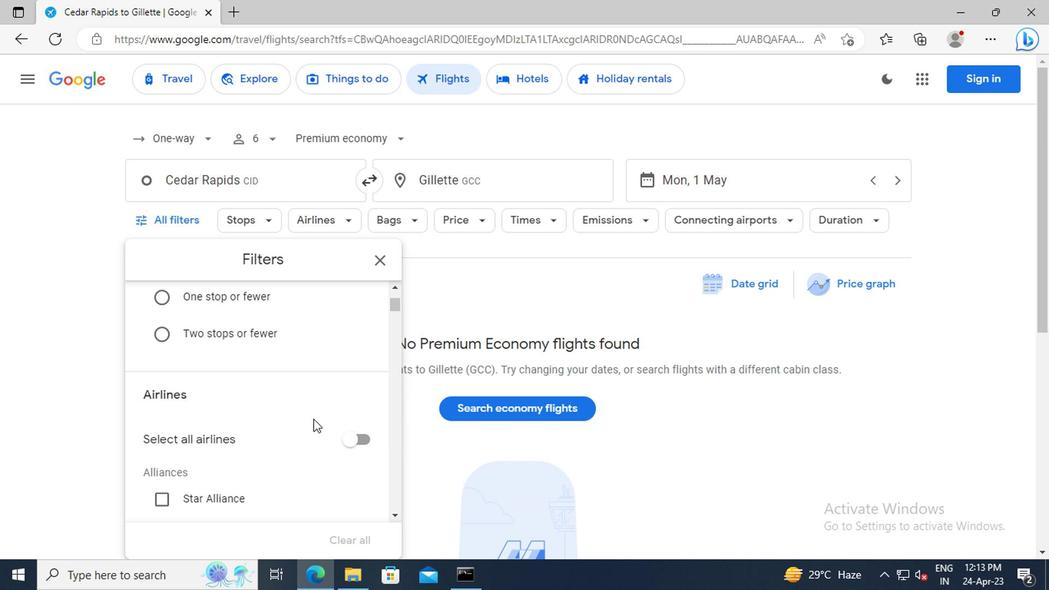 
Action: Mouse scrolled (311, 385) with delta (0, 0)
Screenshot: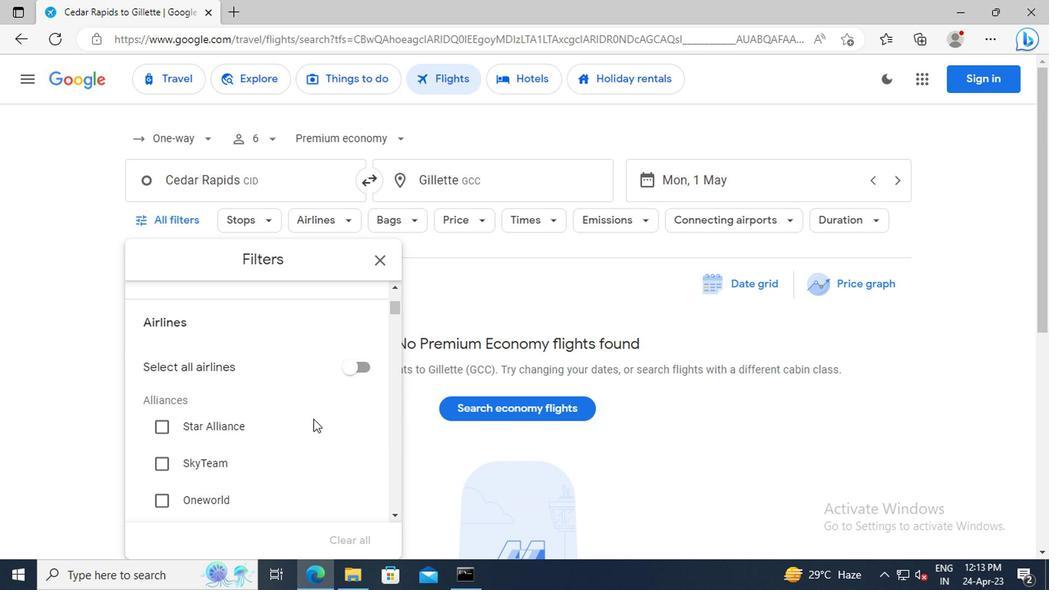 
Action: Mouse scrolled (311, 385) with delta (0, 0)
Screenshot: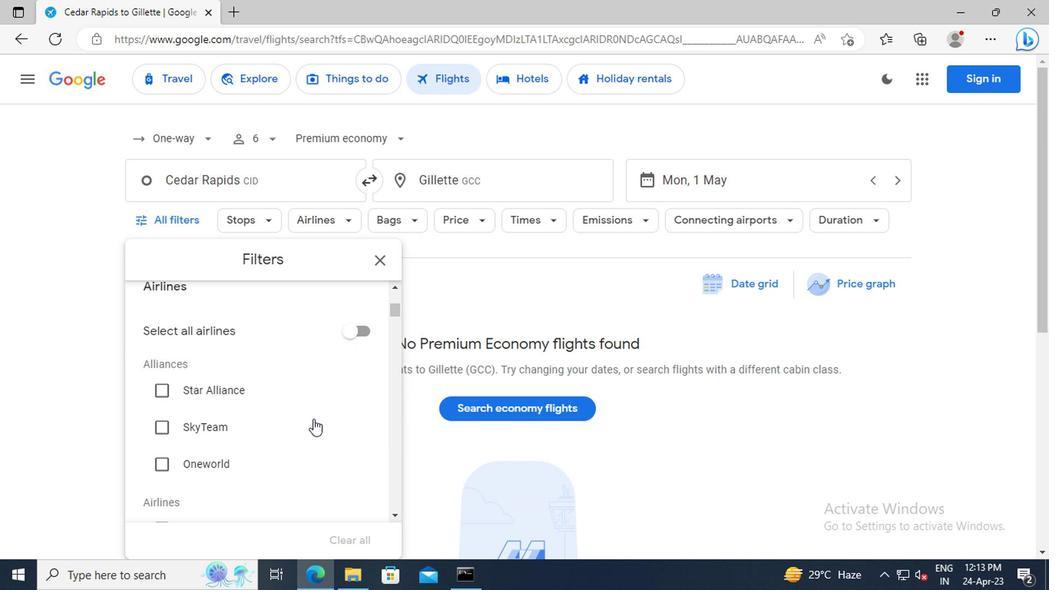 
Action: Mouse scrolled (311, 385) with delta (0, 0)
Screenshot: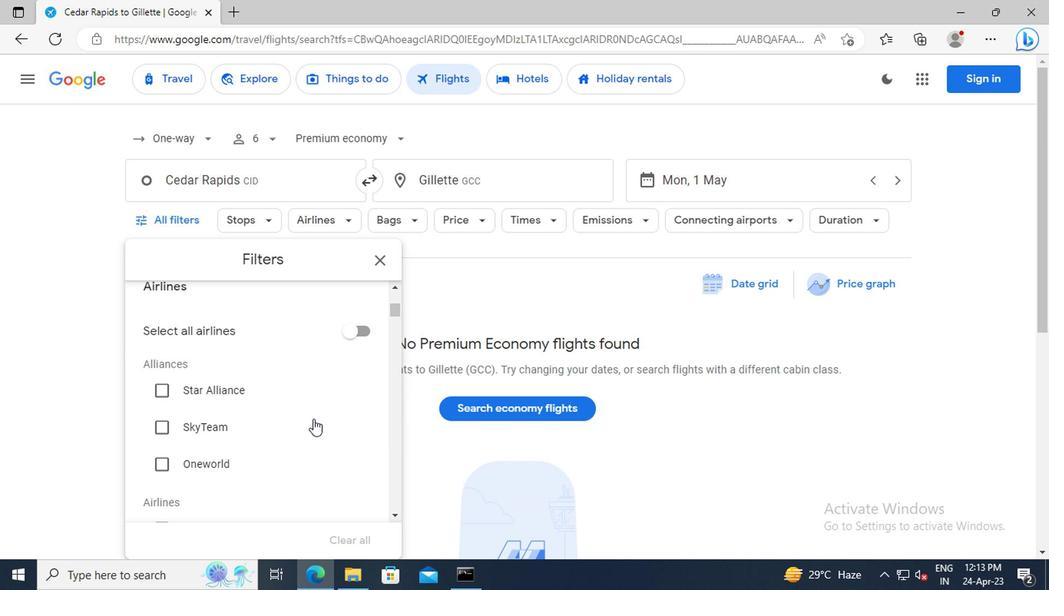 
Action: Mouse moved to (311, 381)
Screenshot: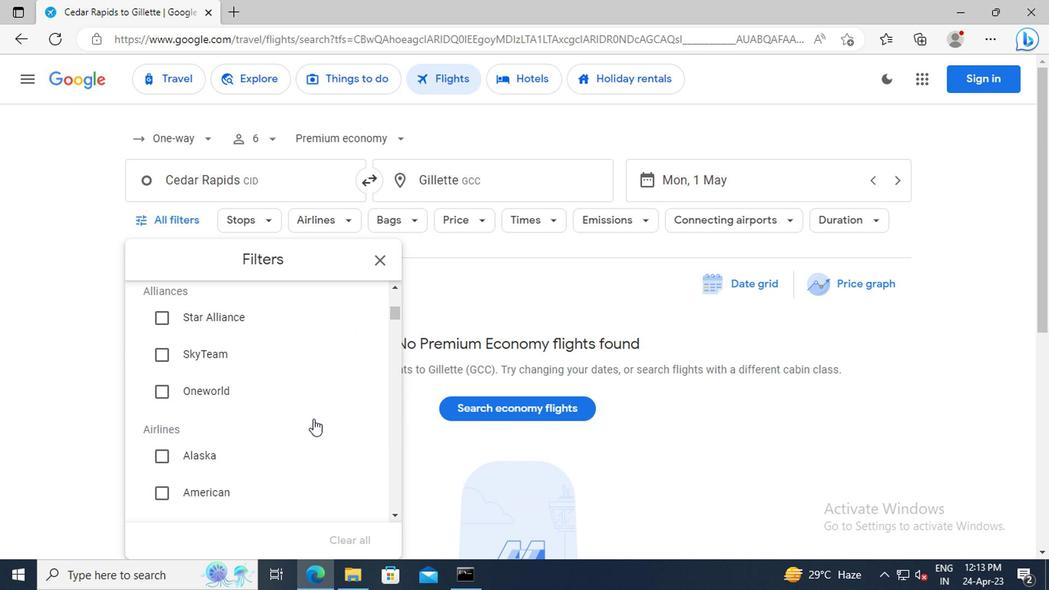 
Action: Mouse scrolled (311, 381) with delta (0, 0)
Screenshot: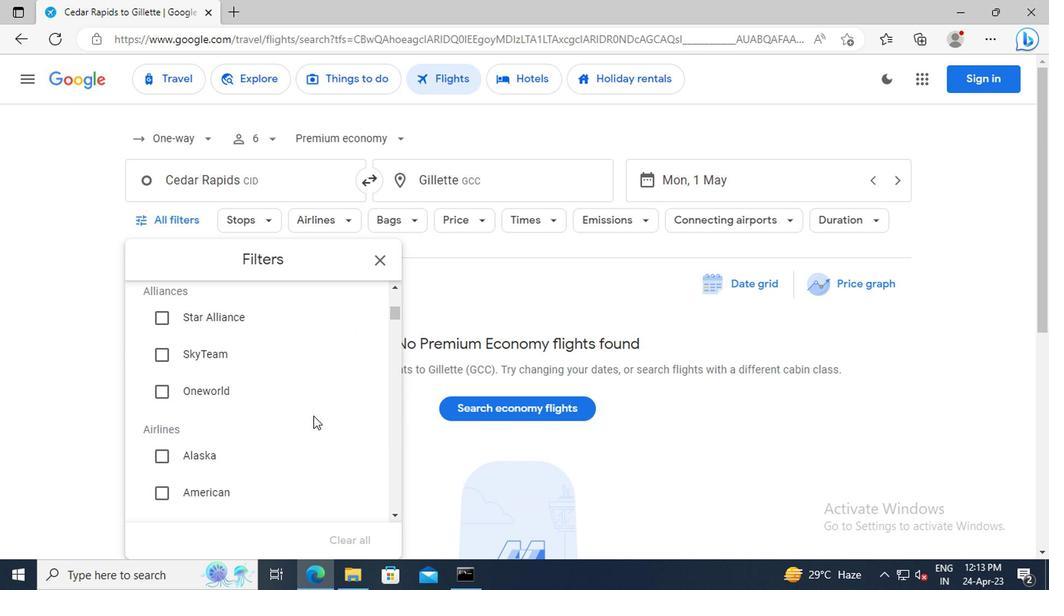 
Action: Mouse scrolled (311, 381) with delta (0, 0)
Screenshot: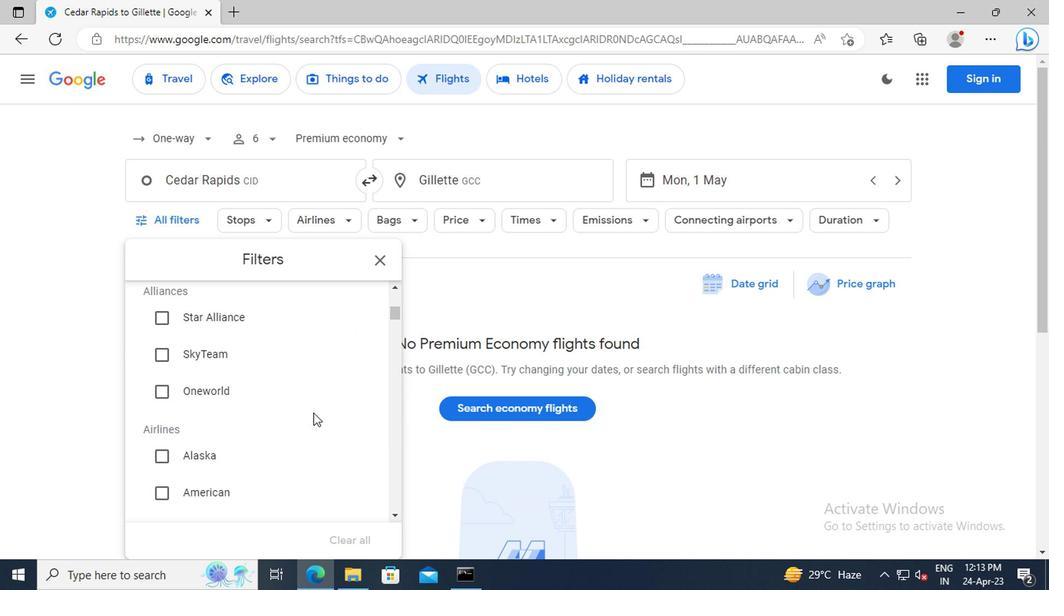 
Action: Mouse scrolled (311, 381) with delta (0, 0)
Screenshot: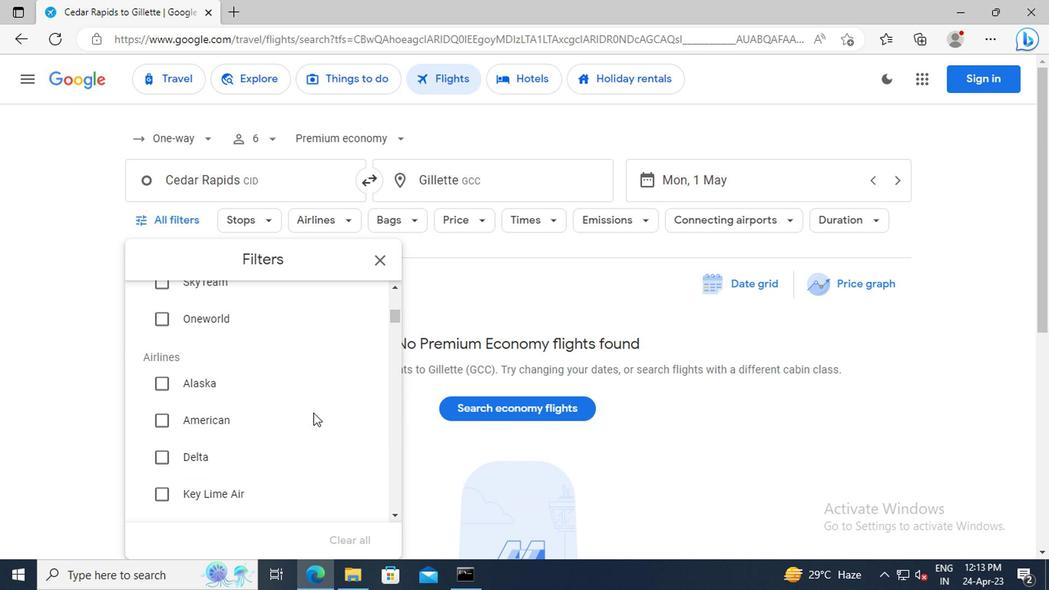 
Action: Mouse scrolled (311, 381) with delta (0, 0)
Screenshot: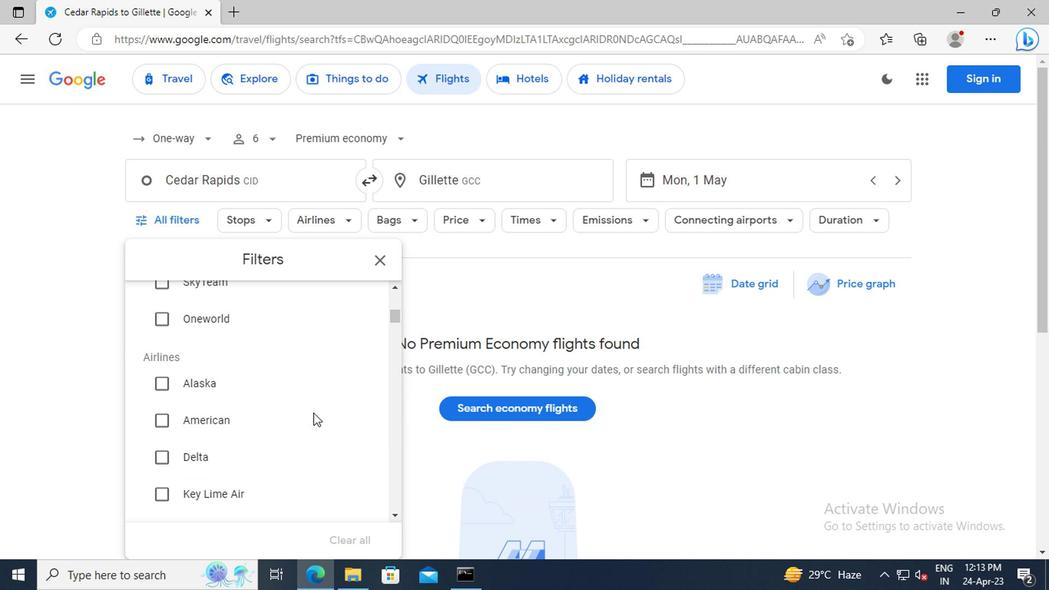 
Action: Mouse scrolled (311, 381) with delta (0, 0)
Screenshot: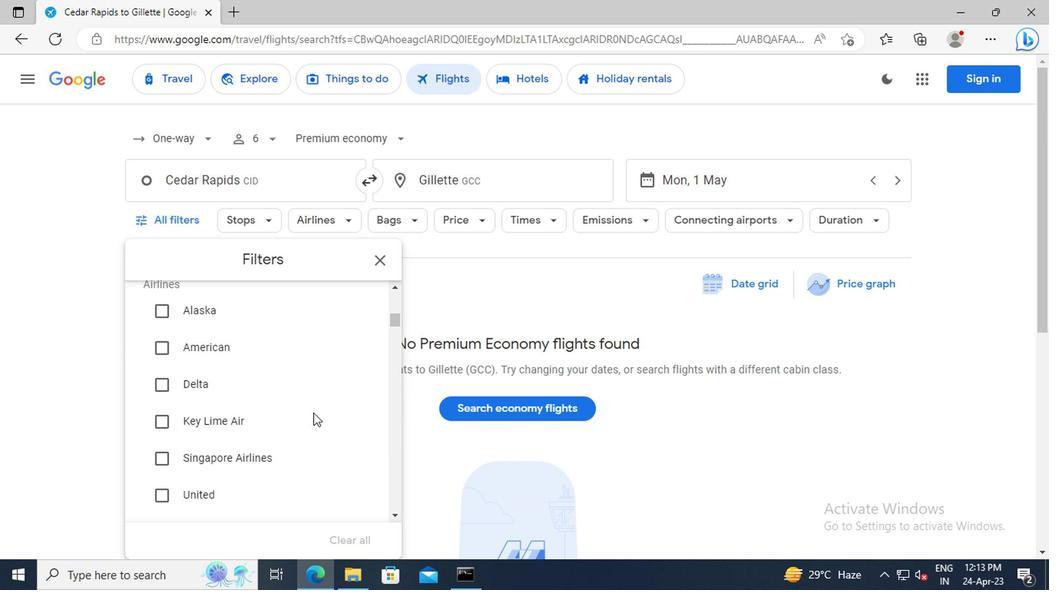 
Action: Mouse scrolled (311, 381) with delta (0, 0)
Screenshot: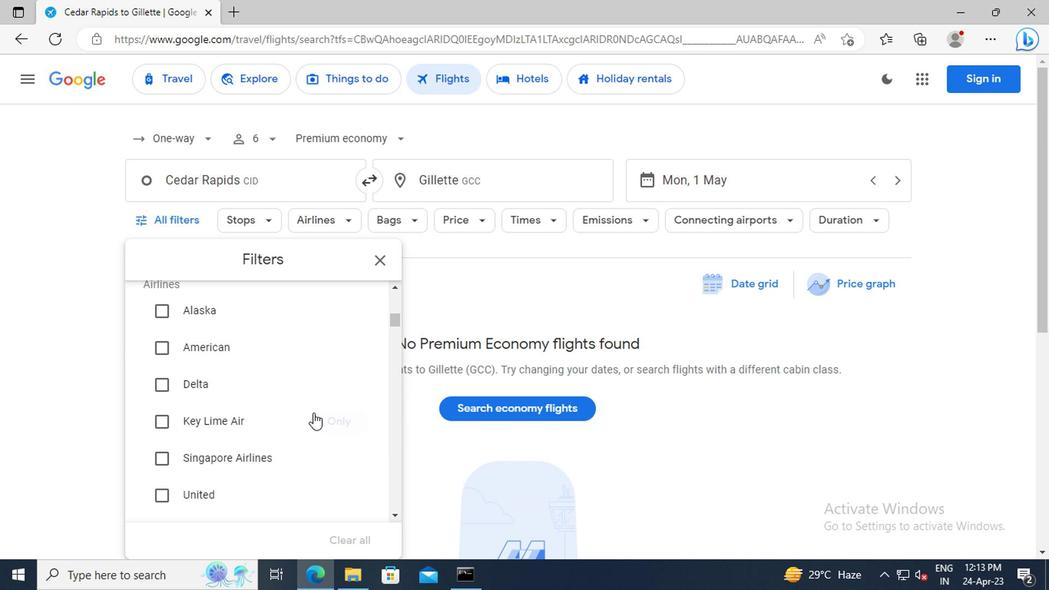 
Action: Mouse scrolled (311, 381) with delta (0, 0)
Screenshot: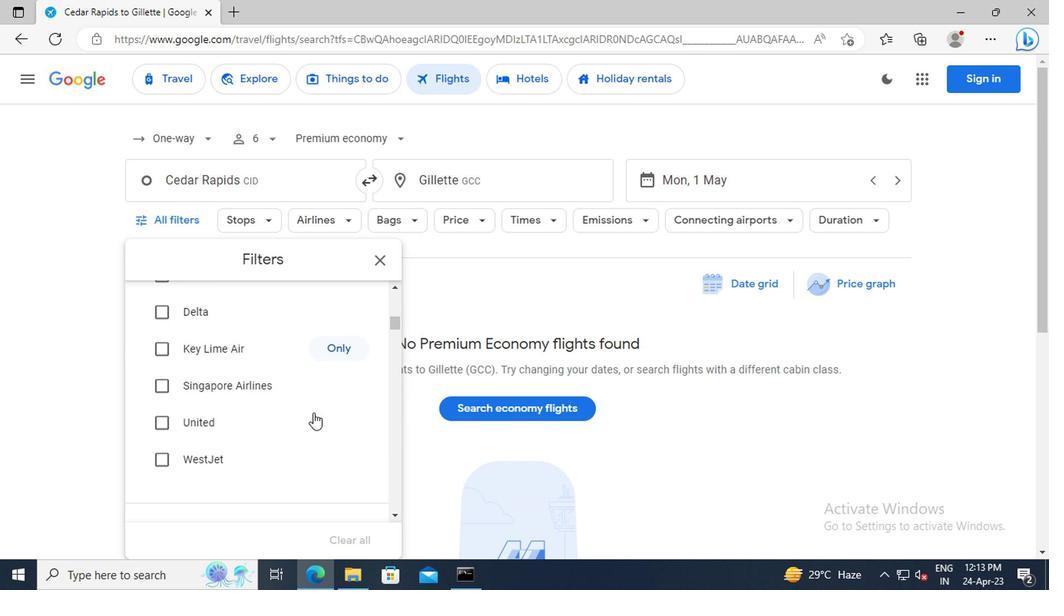 
Action: Mouse scrolled (311, 381) with delta (0, 0)
Screenshot: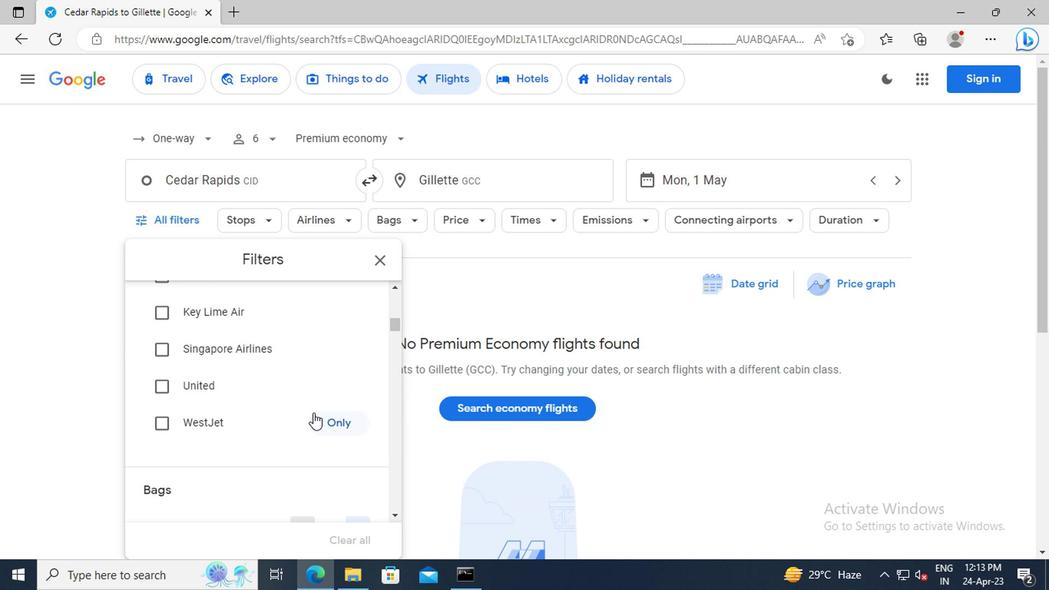 
Action: Mouse scrolled (311, 381) with delta (0, 0)
Screenshot: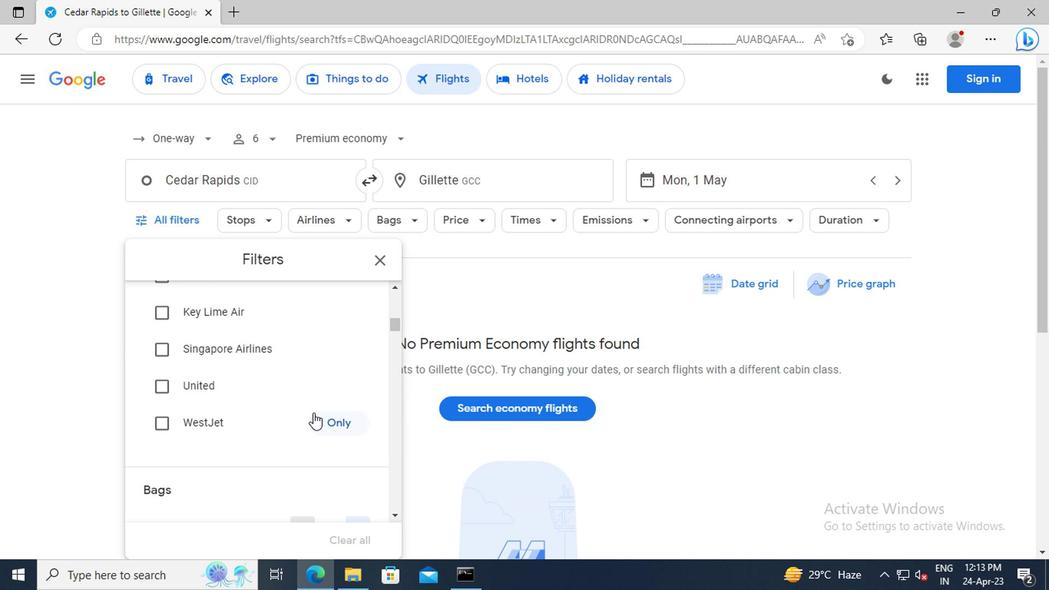 
Action: Mouse scrolled (311, 381) with delta (0, 0)
Screenshot: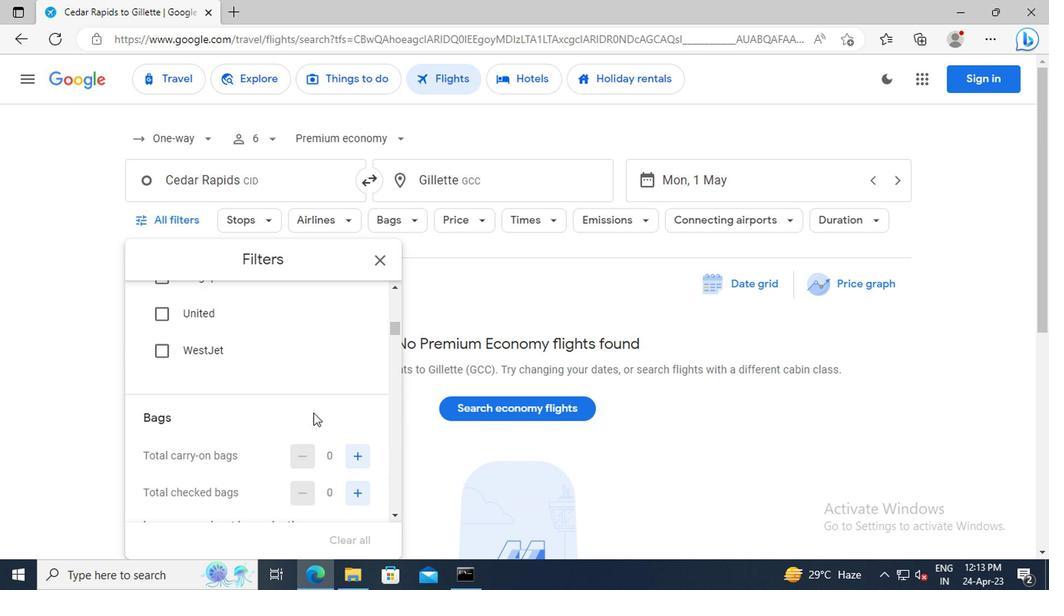 
Action: Mouse scrolled (311, 381) with delta (0, 0)
Screenshot: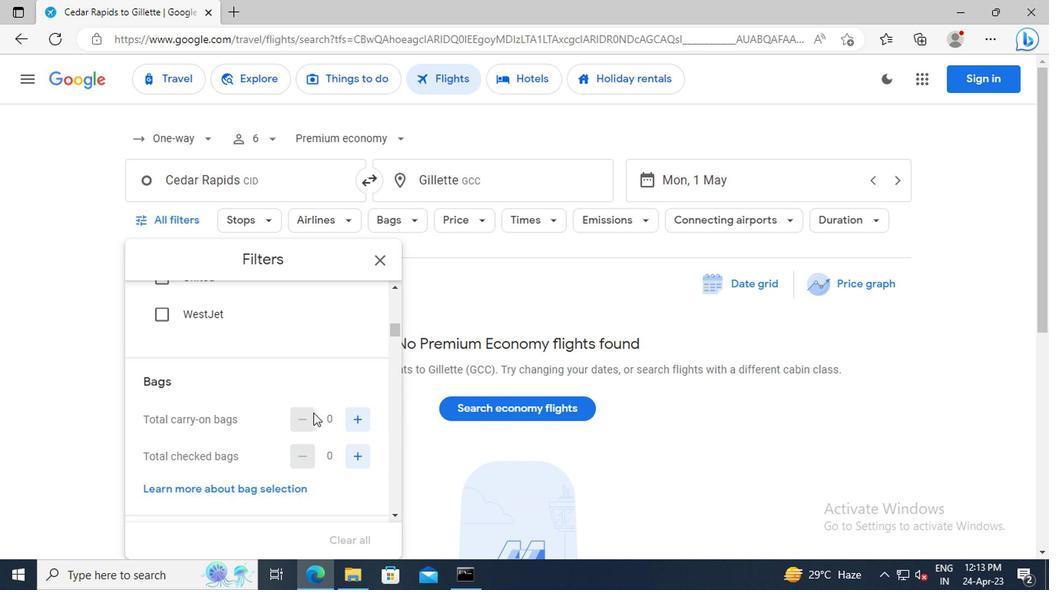 
Action: Mouse scrolled (311, 381) with delta (0, 0)
Screenshot: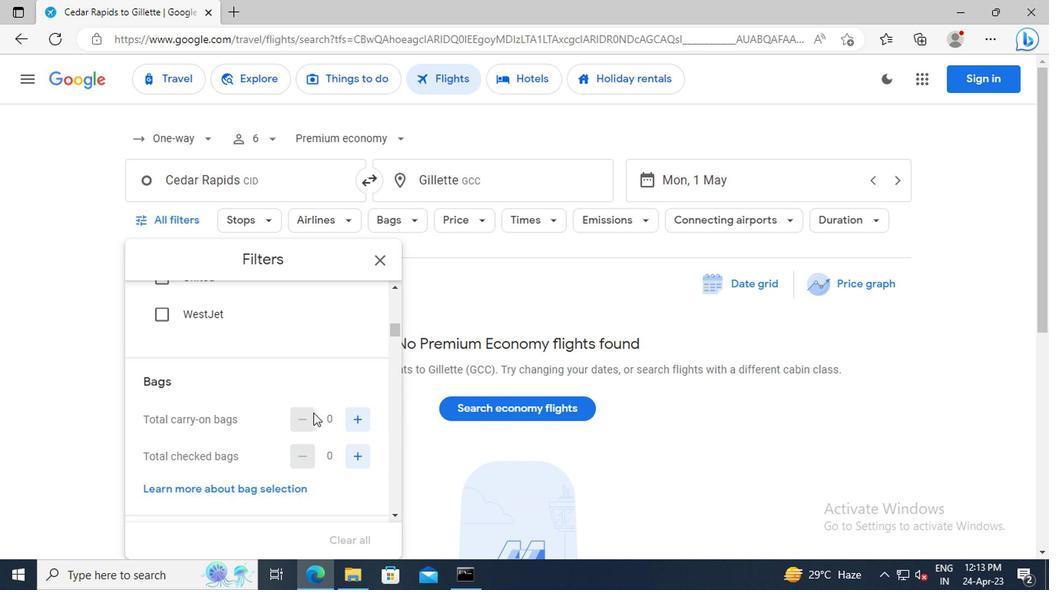 
Action: Mouse moved to (340, 364)
Screenshot: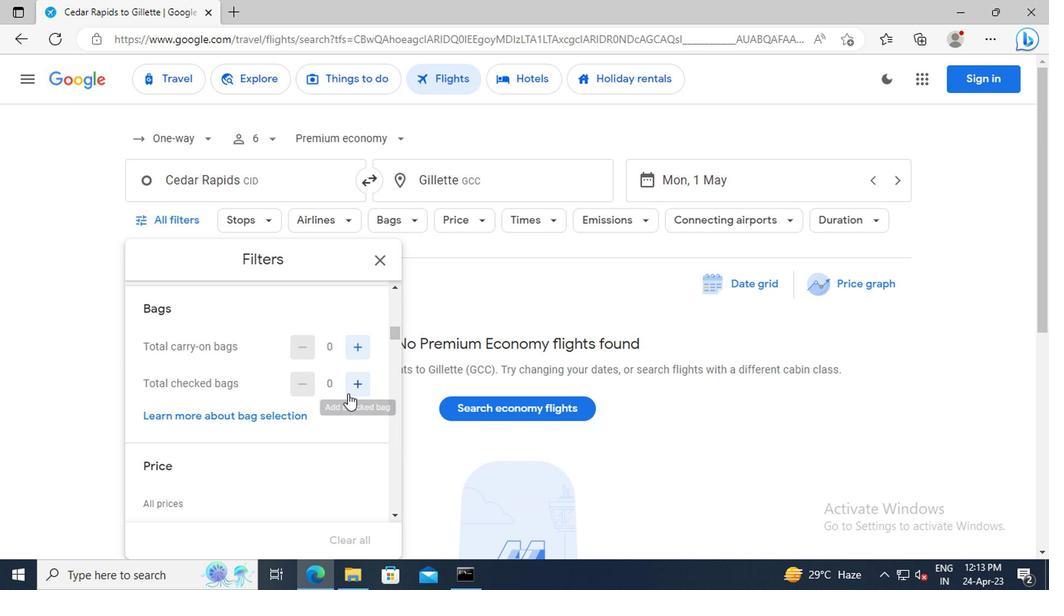 
Action: Mouse pressed left at (340, 364)
Screenshot: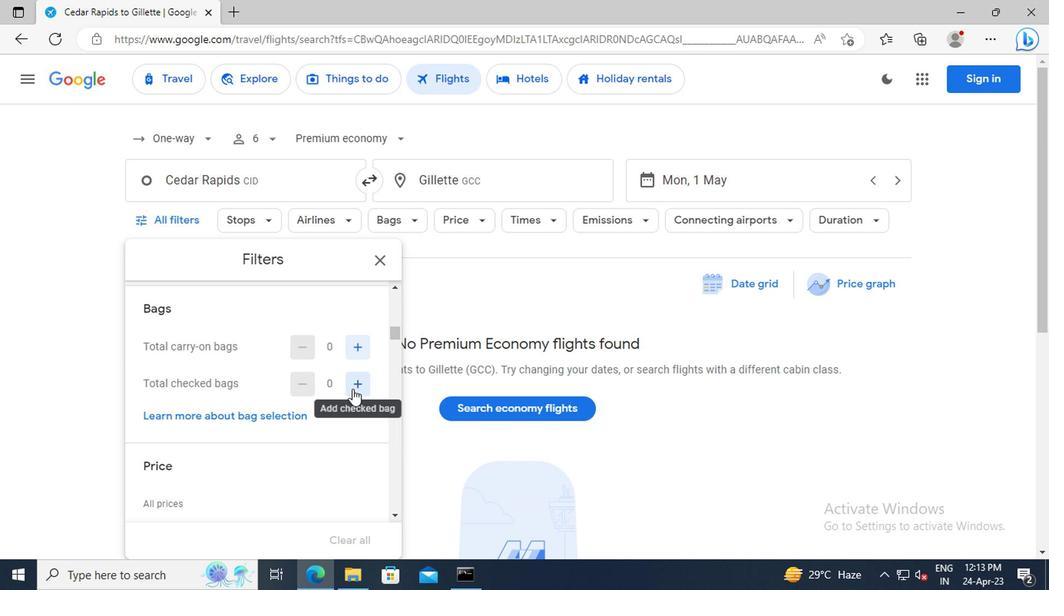 
Action: Mouse pressed left at (340, 364)
Screenshot: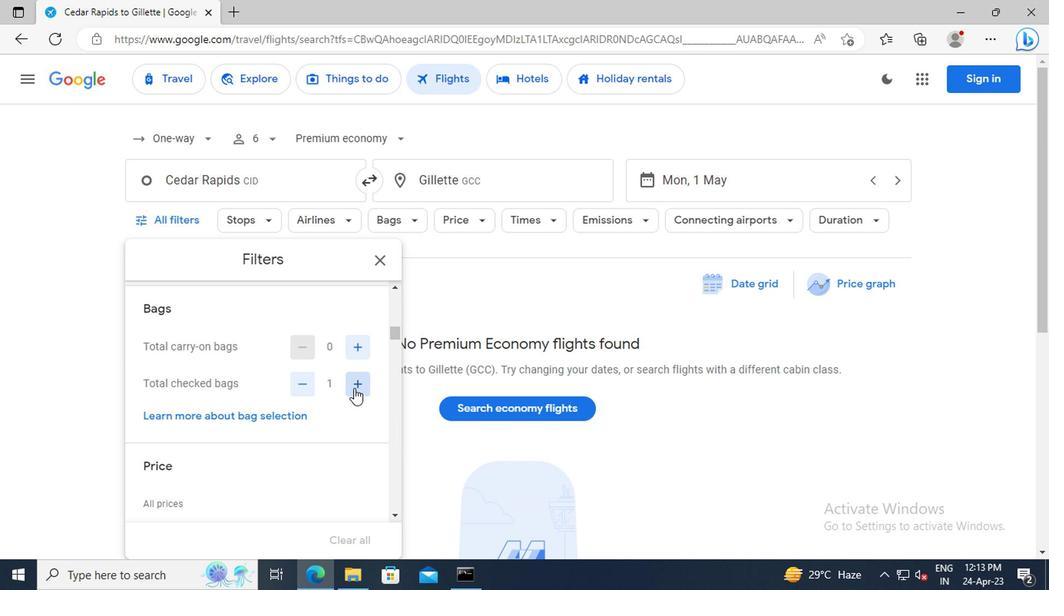 
Action: Mouse pressed left at (340, 364)
Screenshot: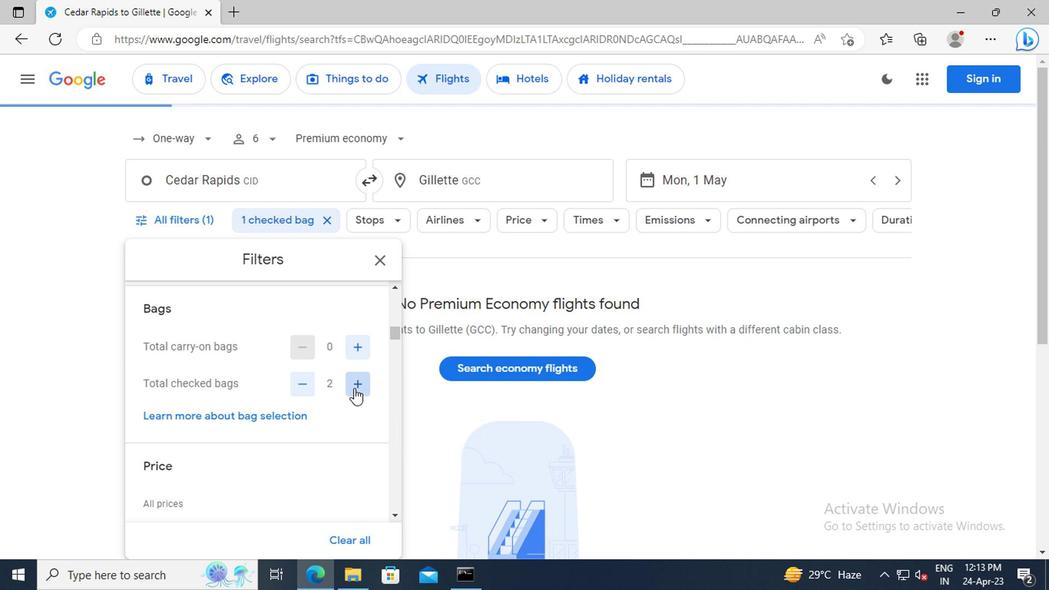 
Action: Mouse pressed left at (340, 364)
Screenshot: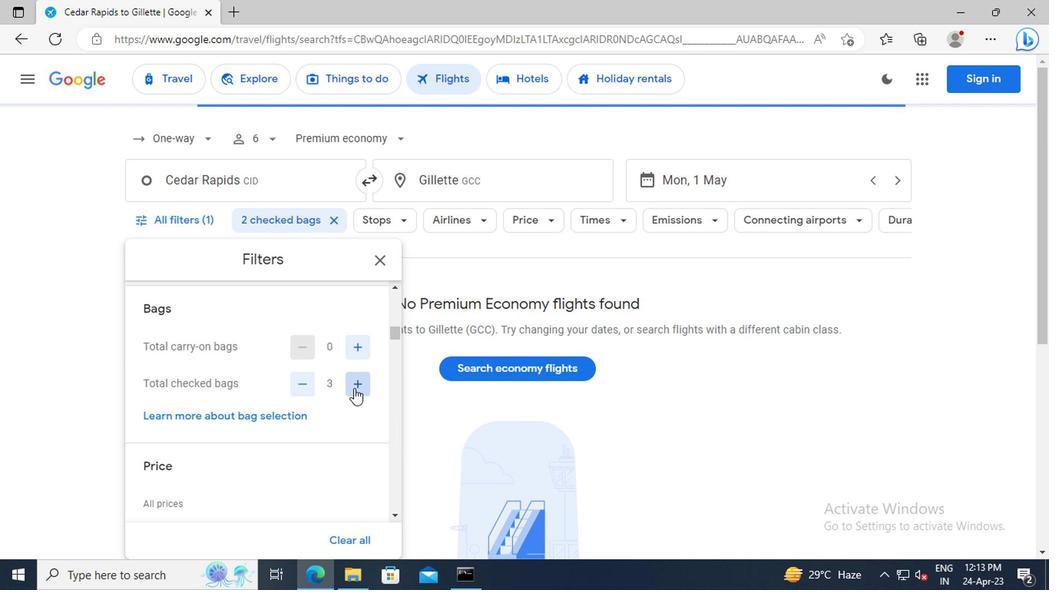 
Action: Mouse pressed left at (340, 364)
Screenshot: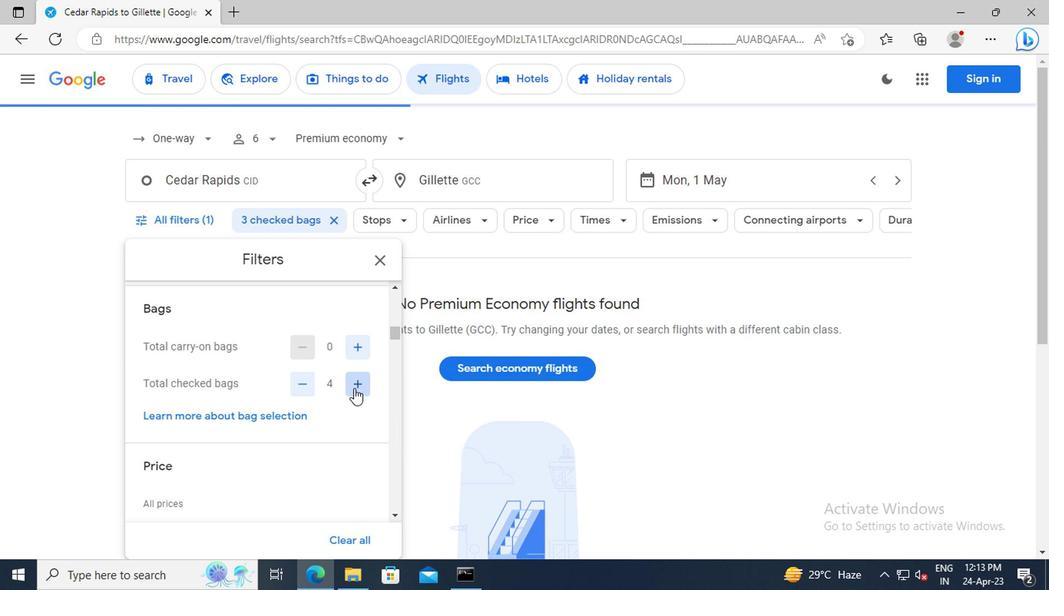 
Action: Mouse pressed left at (340, 364)
Screenshot: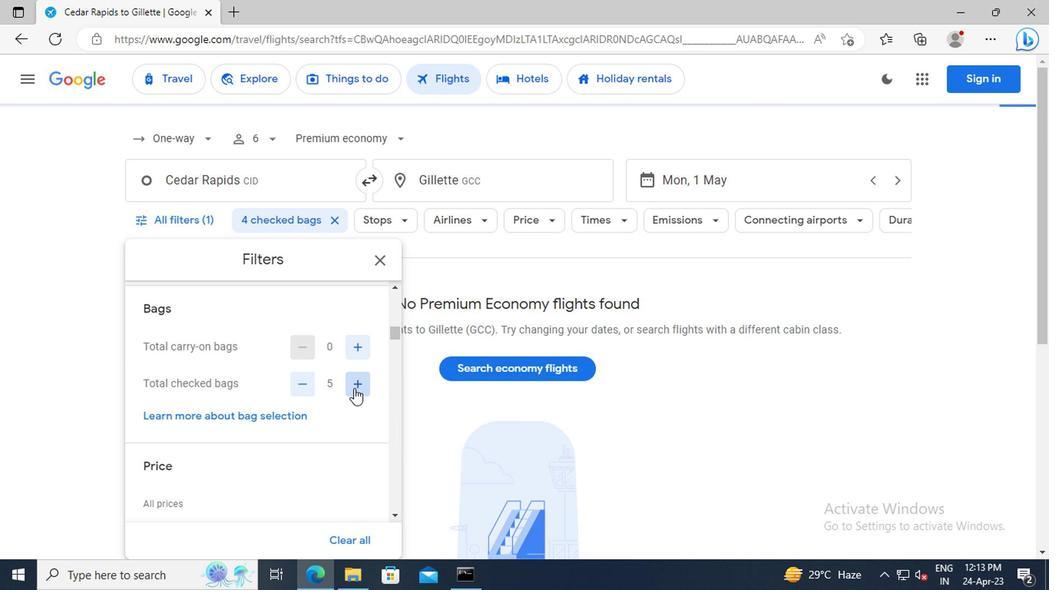 
Action: Mouse pressed left at (340, 364)
Screenshot: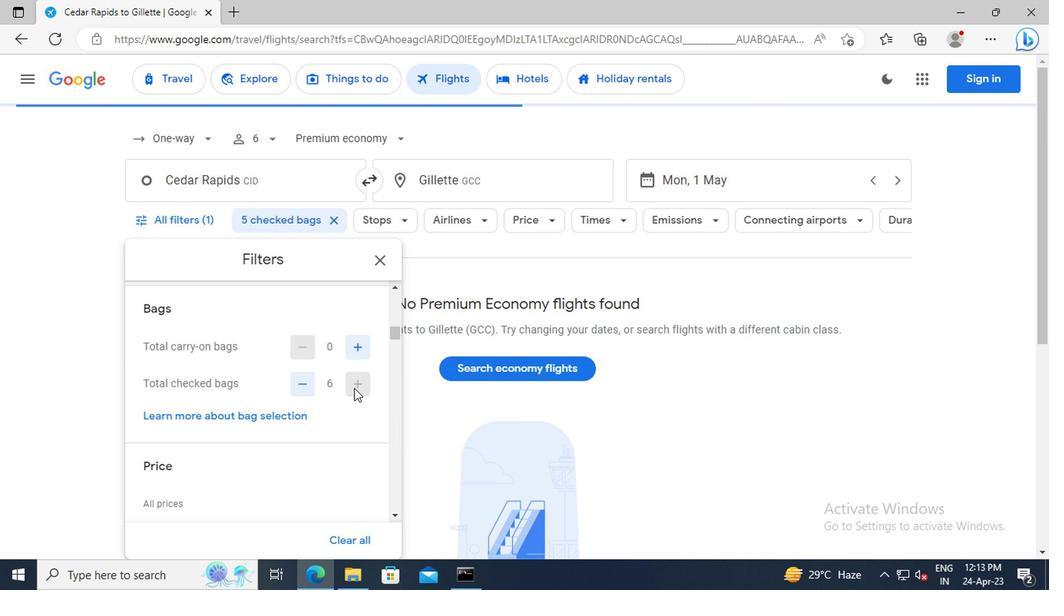 
Action: Mouse moved to (334, 363)
Screenshot: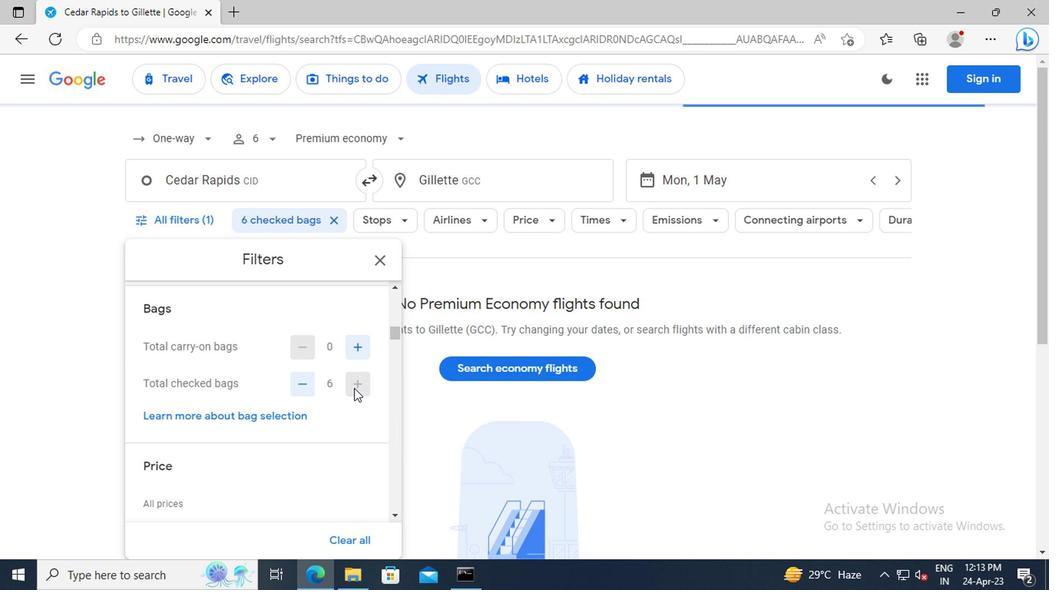 
Action: Mouse scrolled (334, 362) with delta (0, 0)
Screenshot: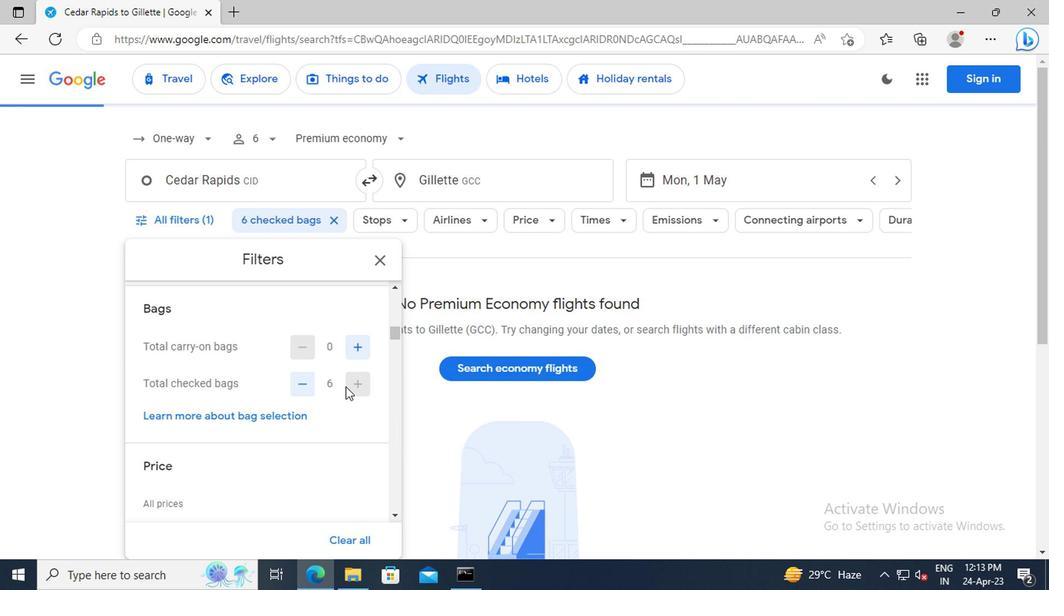 
Action: Mouse scrolled (334, 362) with delta (0, 0)
Screenshot: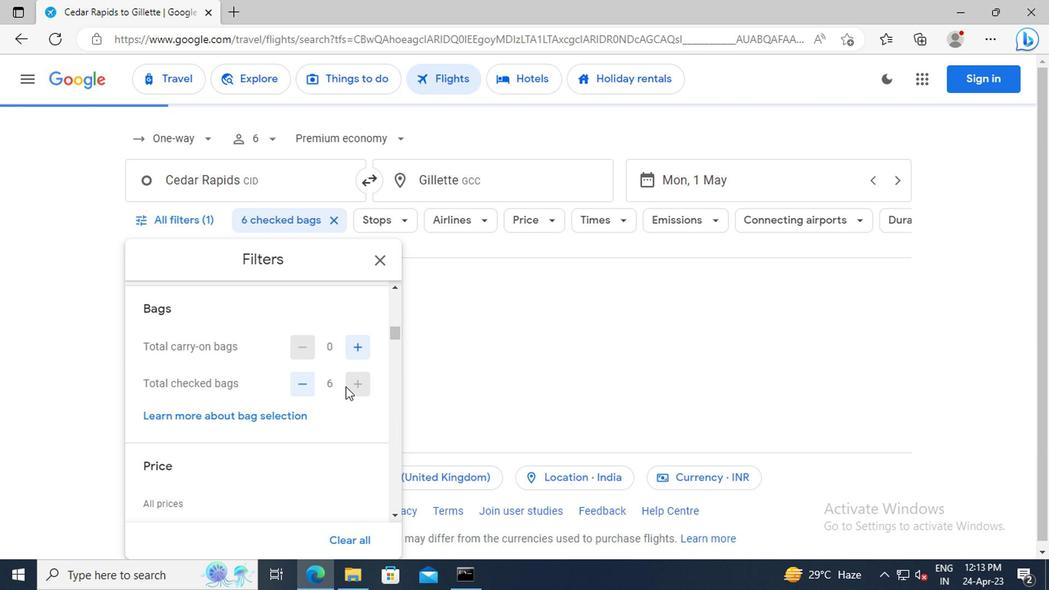 
Action: Mouse scrolled (334, 362) with delta (0, 0)
Screenshot: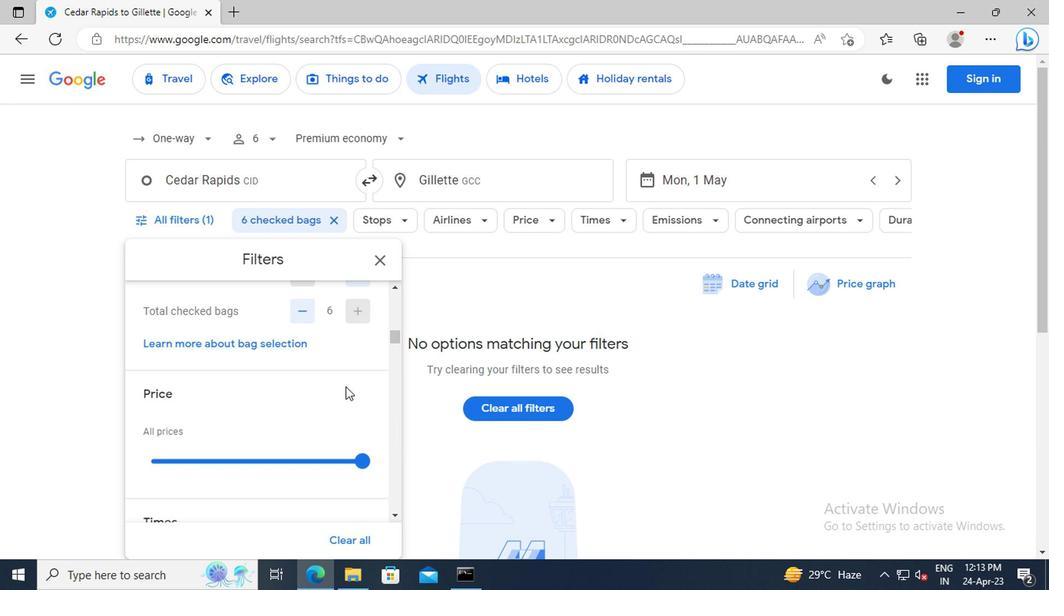 
Action: Mouse scrolled (334, 362) with delta (0, 0)
Screenshot: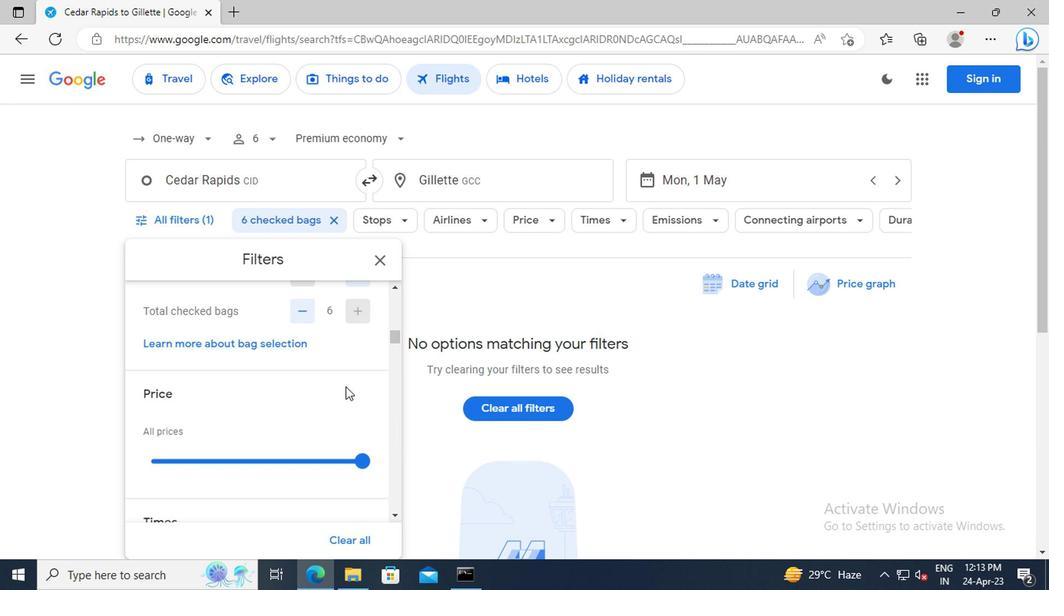 
Action: Mouse moved to (344, 366)
Screenshot: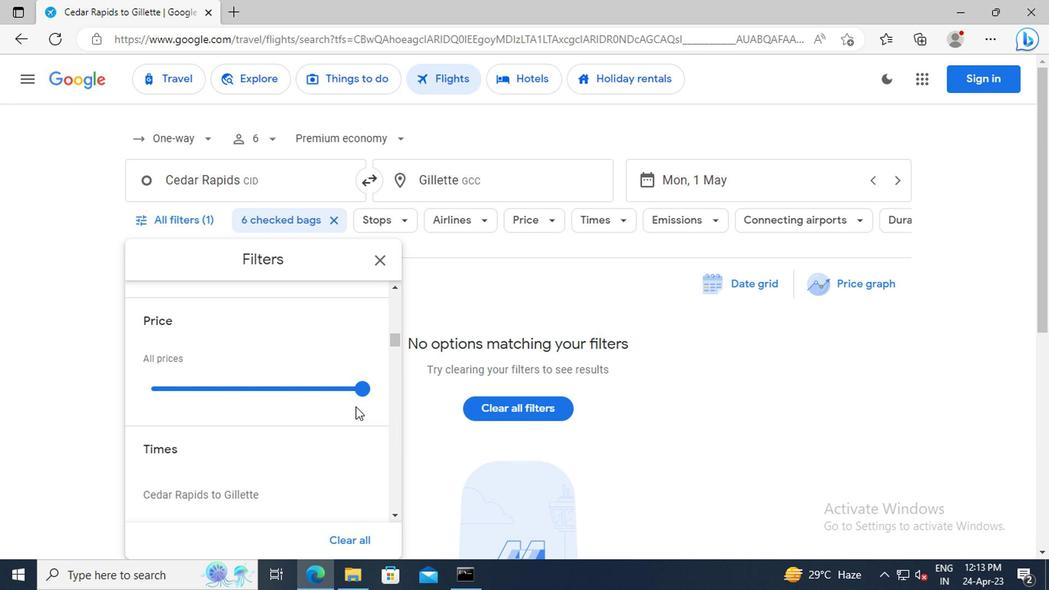 
Action: Mouse pressed left at (344, 366)
Screenshot: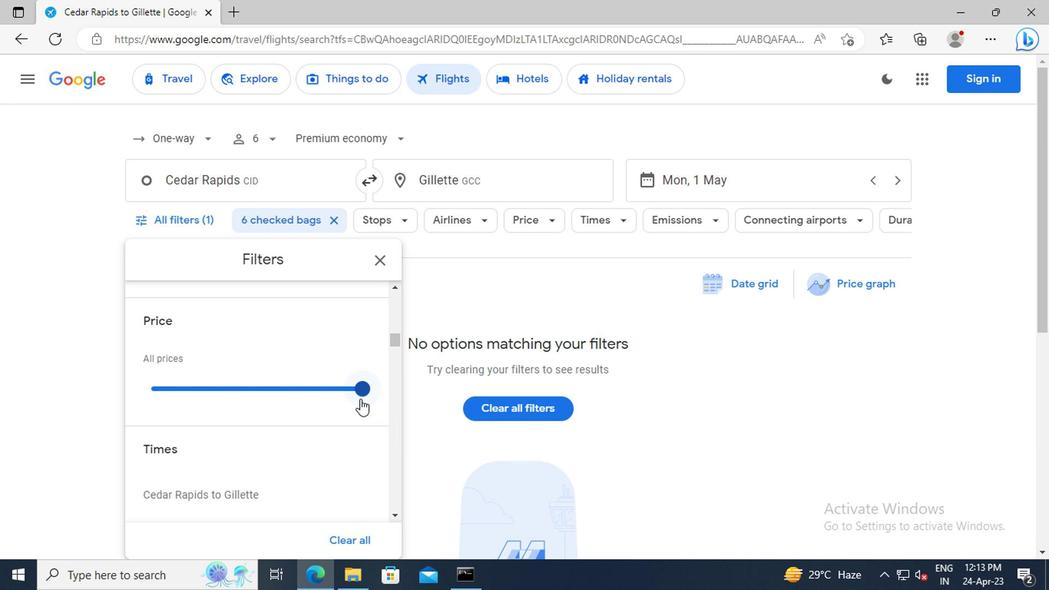 
Action: Mouse moved to (285, 355)
Screenshot: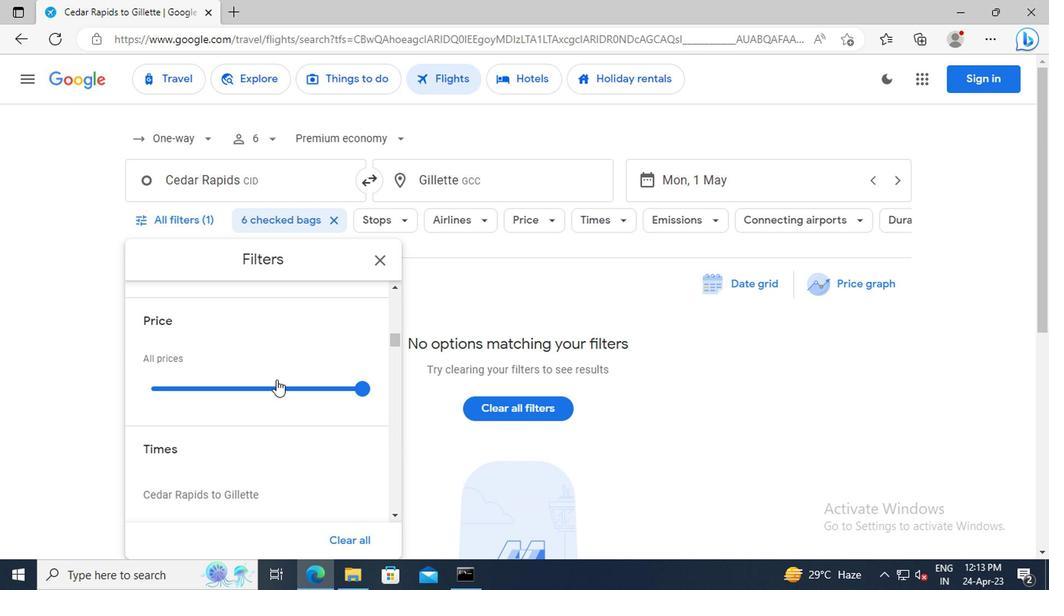 
Action: Mouse scrolled (285, 355) with delta (0, 0)
Screenshot: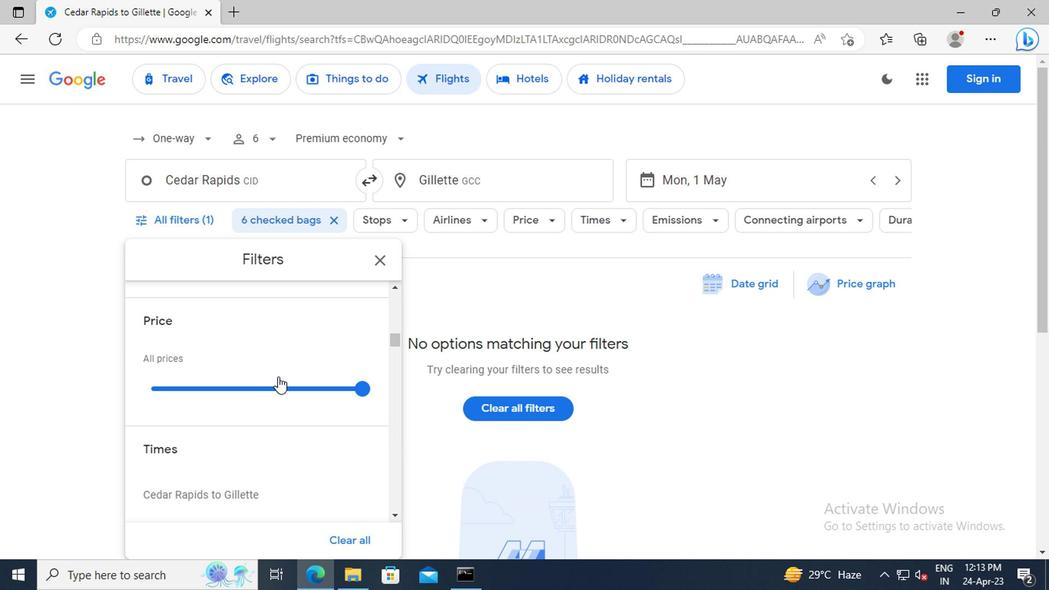 
Action: Mouse scrolled (285, 355) with delta (0, 0)
Screenshot: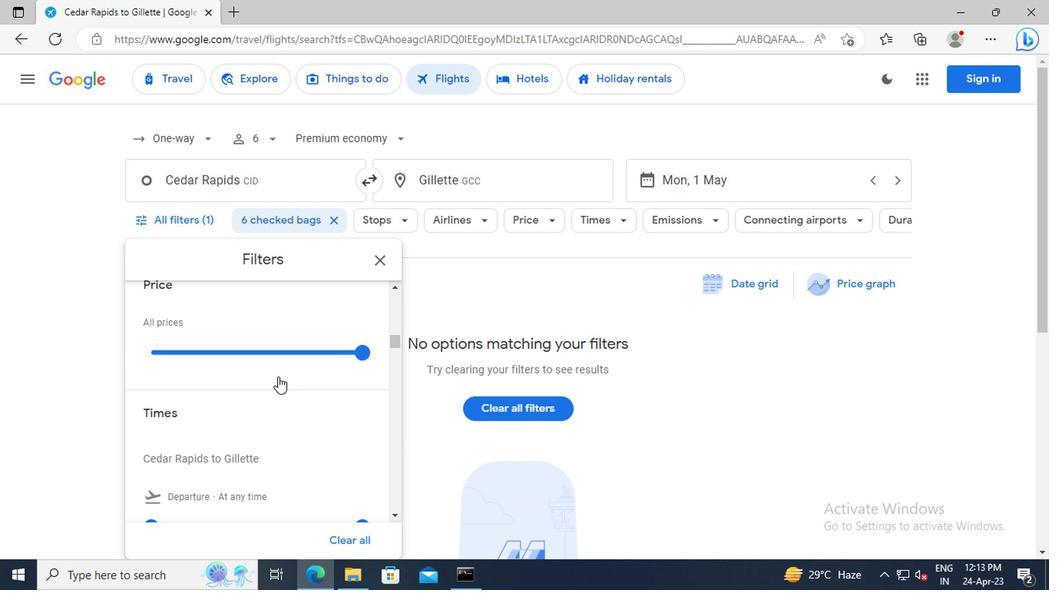 
Action: Mouse scrolled (285, 355) with delta (0, 0)
Screenshot: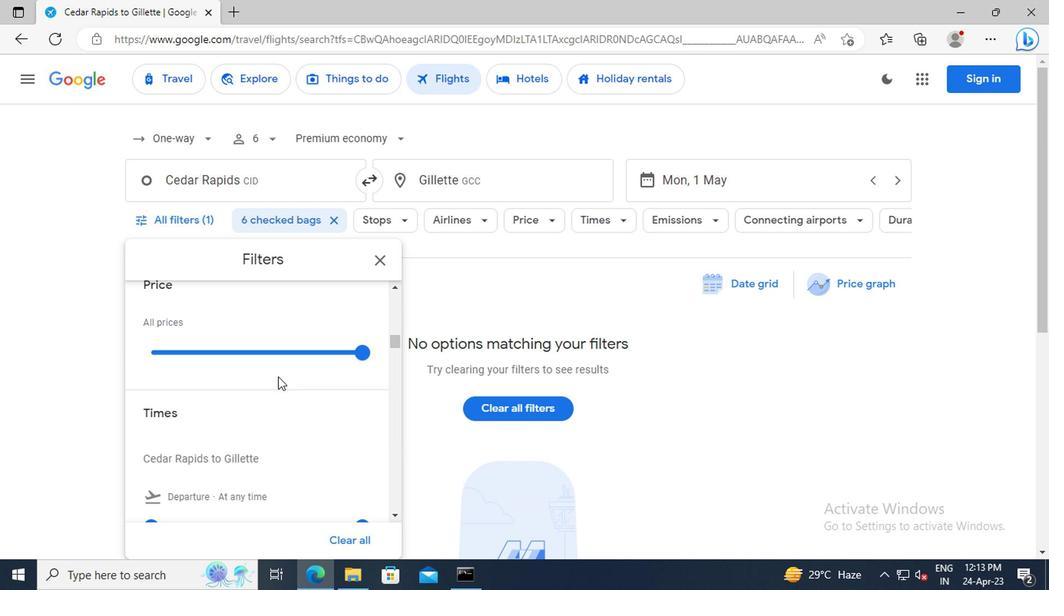 
Action: Mouse scrolled (285, 355) with delta (0, 0)
Screenshot: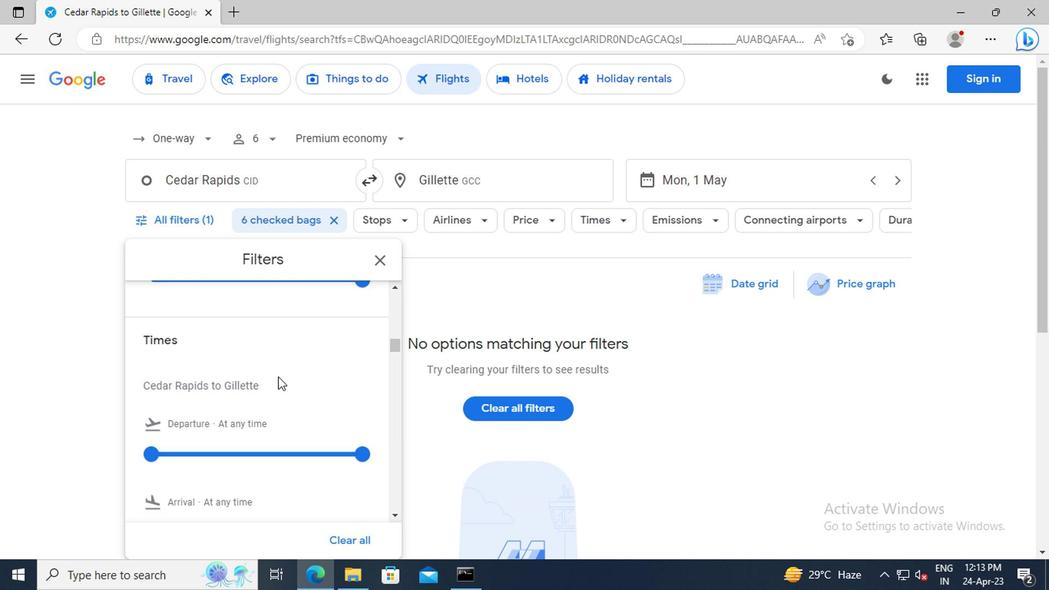 
Action: Mouse scrolled (285, 355) with delta (0, 0)
Screenshot: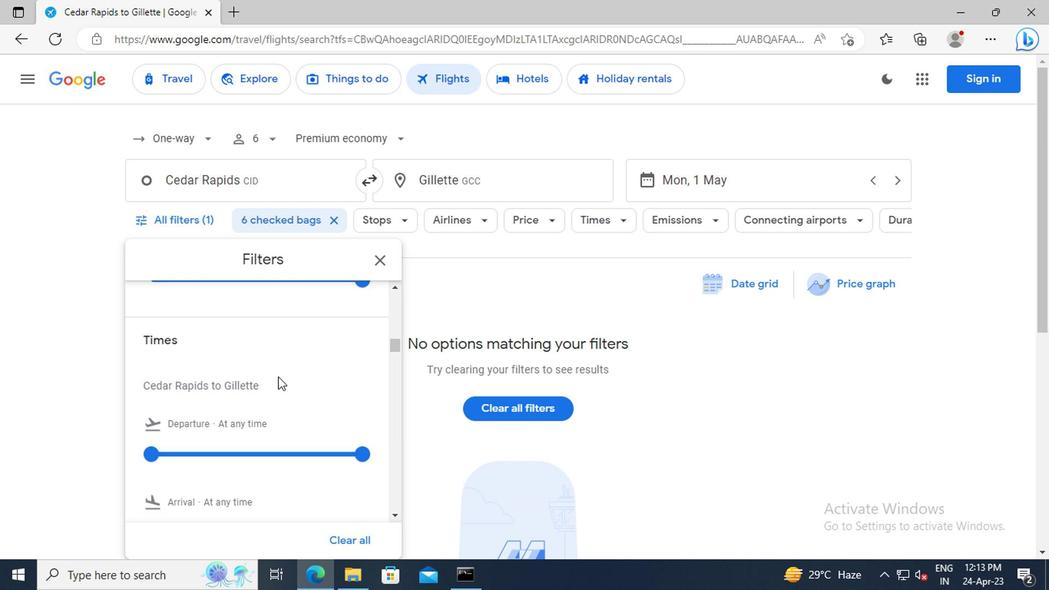 
Action: Mouse moved to (197, 358)
Screenshot: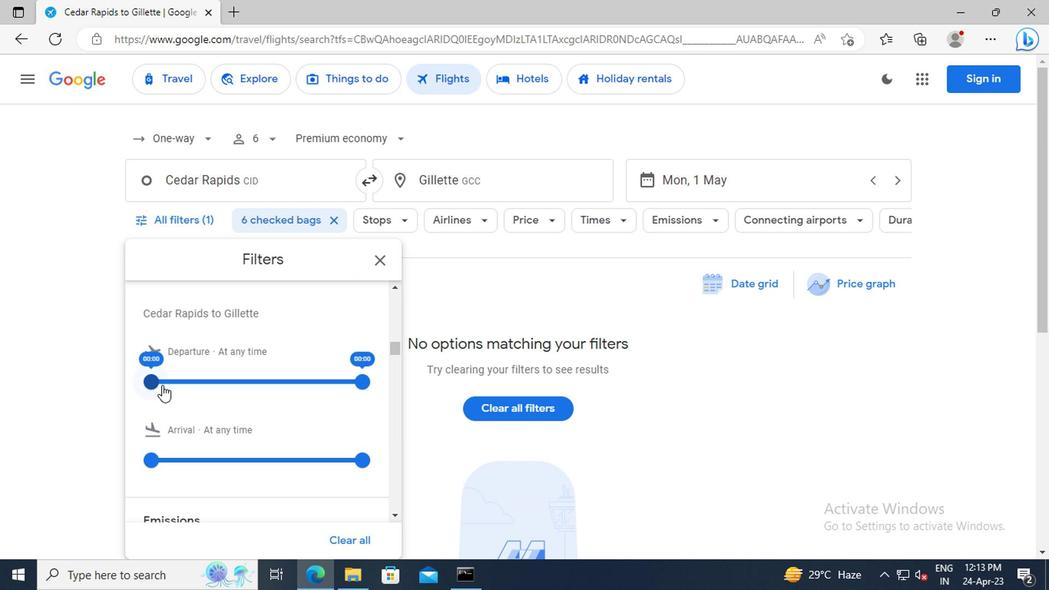 
Action: Mouse pressed left at (197, 358)
Screenshot: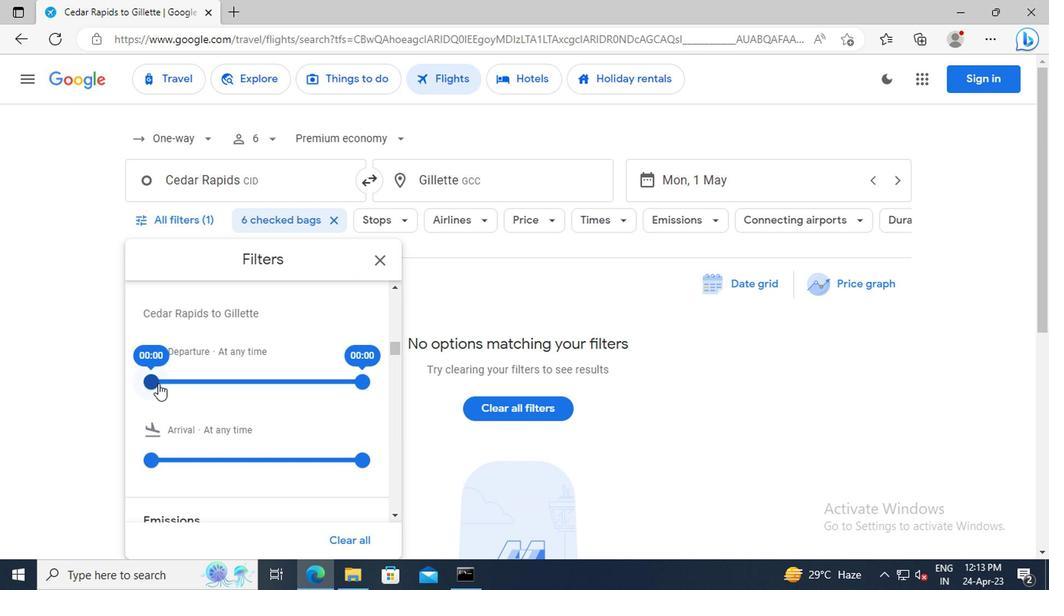 
Action: Mouse moved to (346, 358)
Screenshot: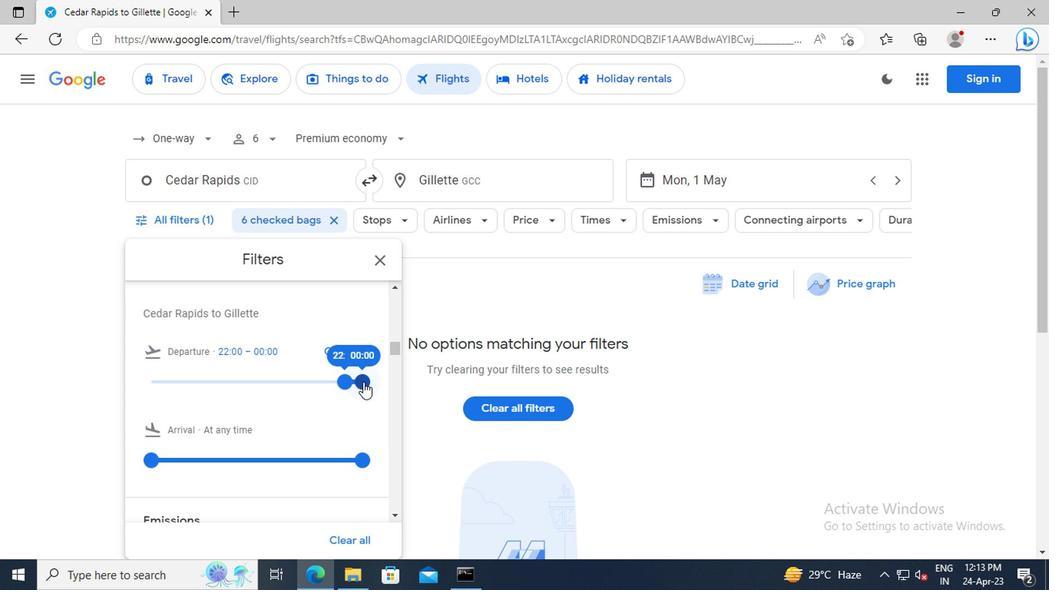 
Action: Mouse pressed left at (346, 358)
Screenshot: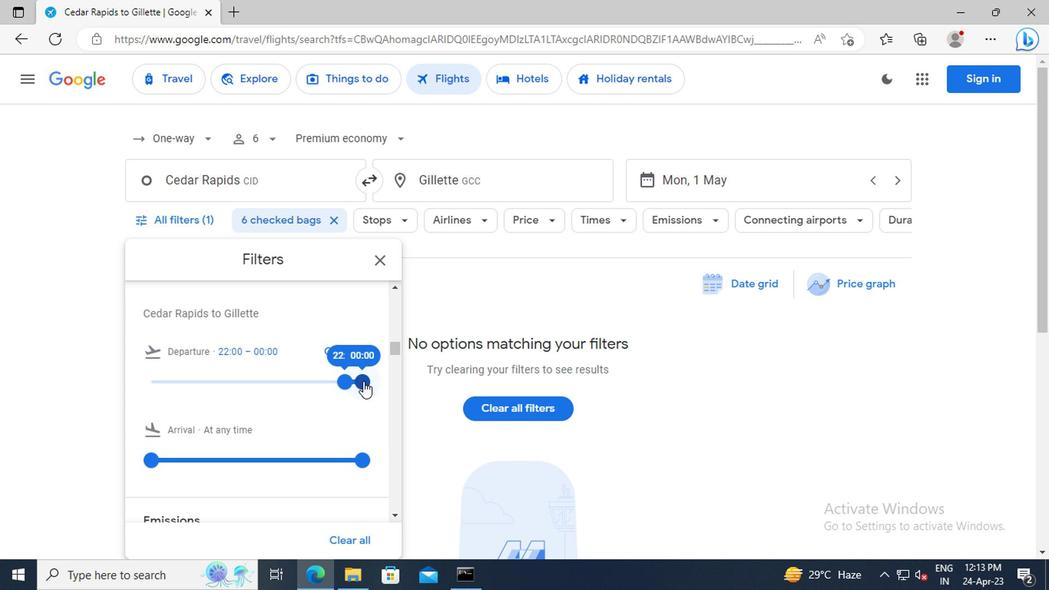 
Action: Mouse moved to (346, 360)
Screenshot: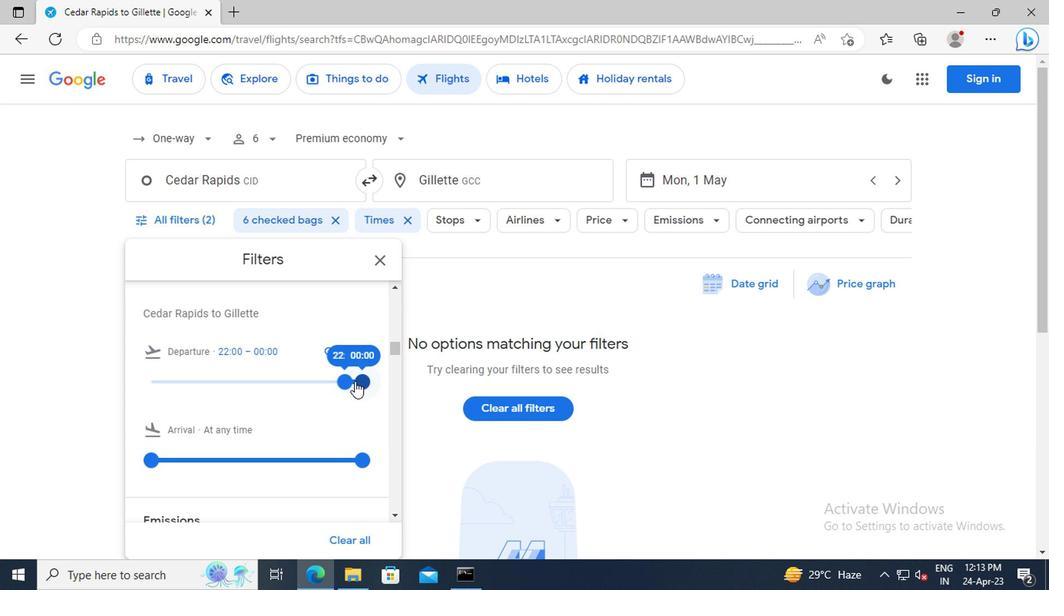 
Action: Mouse pressed left at (346, 360)
Screenshot: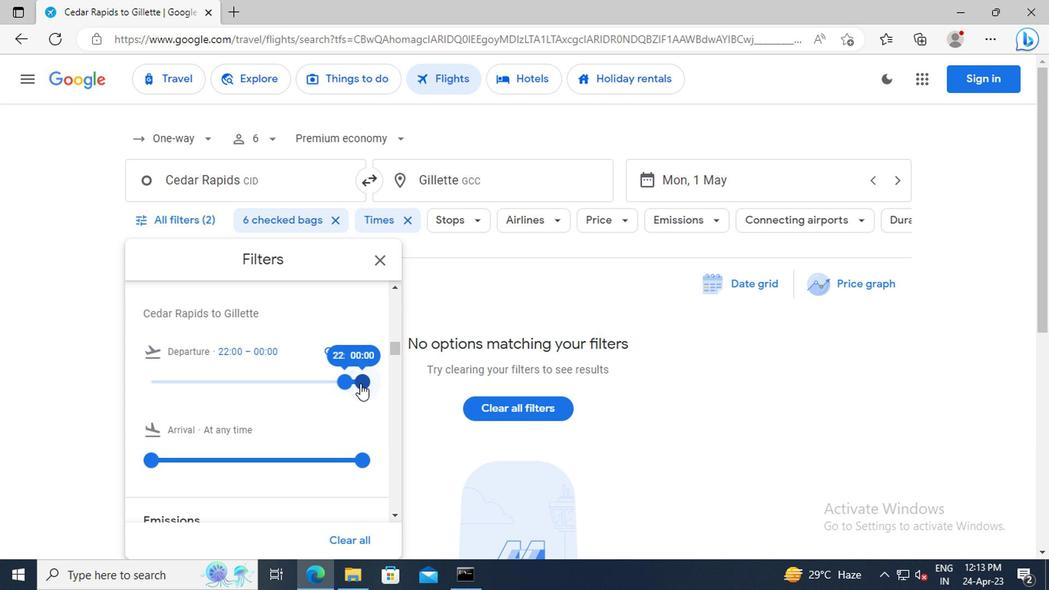 
Action: Mouse moved to (357, 273)
Screenshot: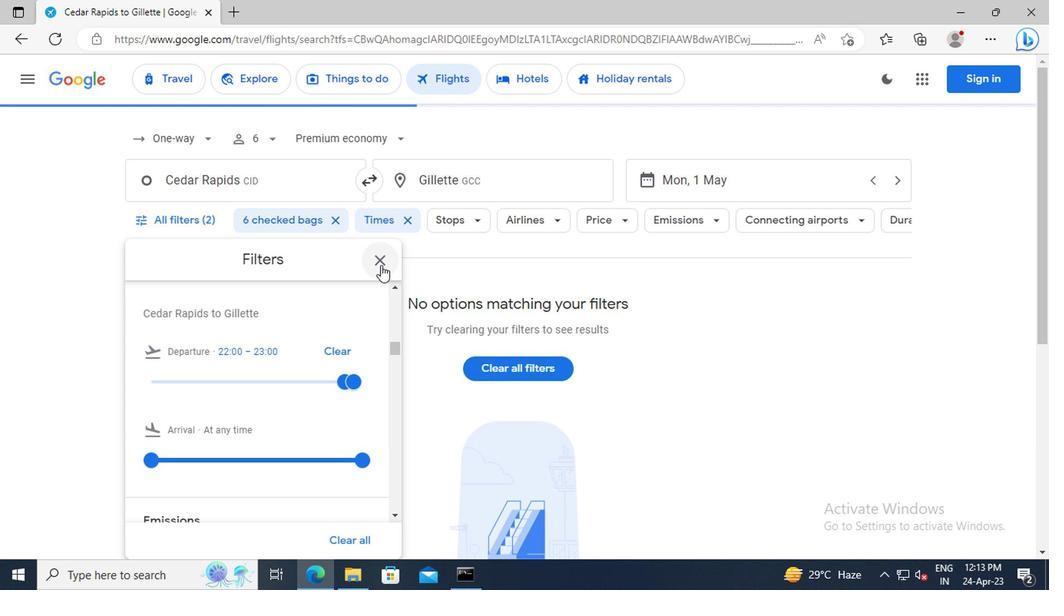 
Action: Mouse pressed left at (357, 273)
Screenshot: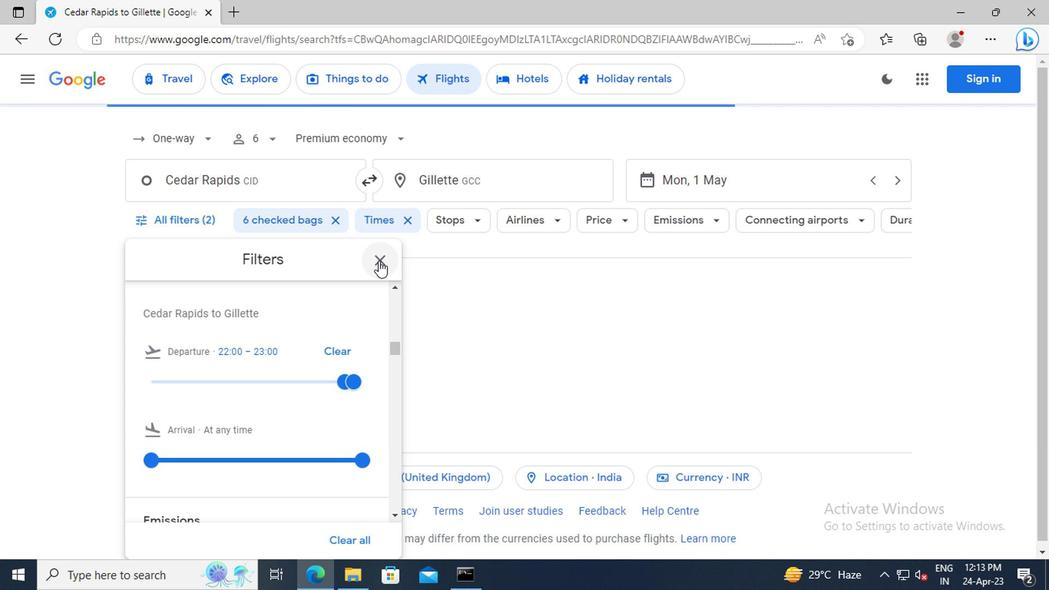 
Action: Mouse moved to (371, 357)
Screenshot: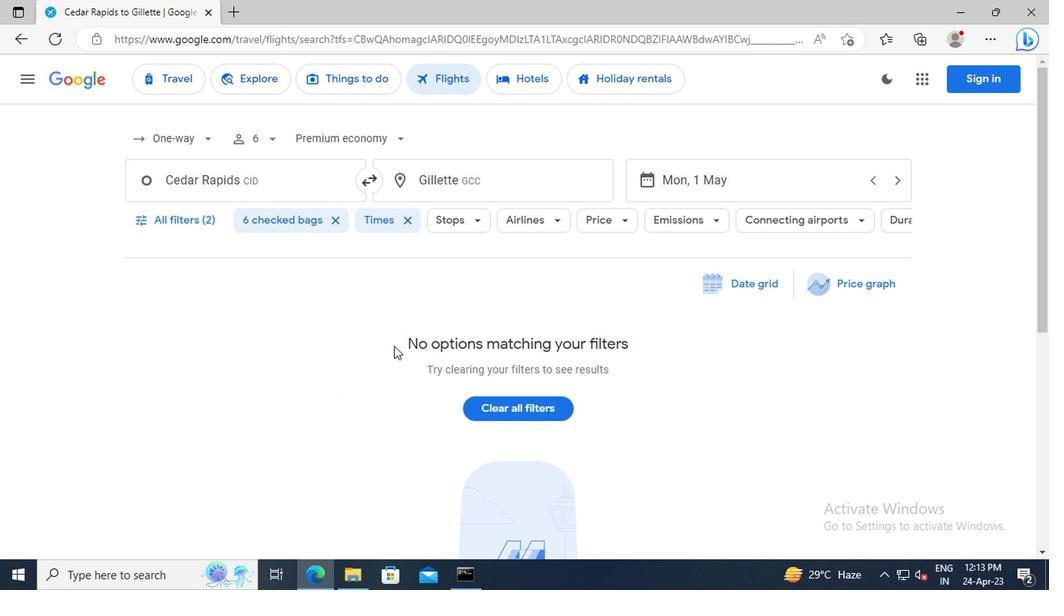 
